 Task: Compute the Hankel transform of a function with associated Laguerre functions.
Action: Mouse moved to (147, 30)
Screenshot: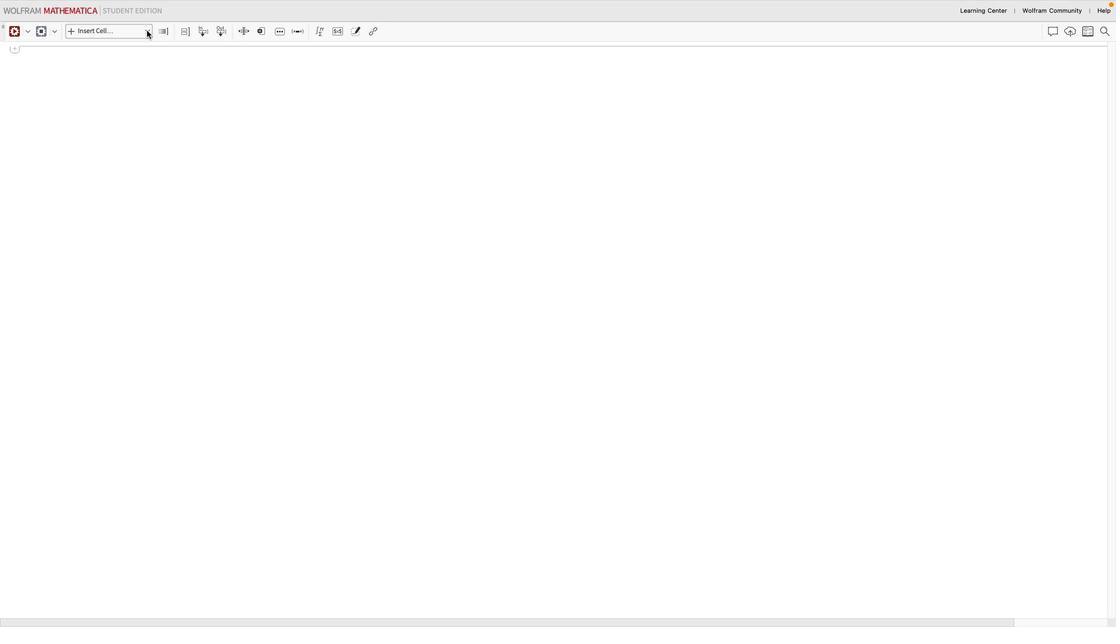 
Action: Mouse pressed left at (147, 30)
Screenshot: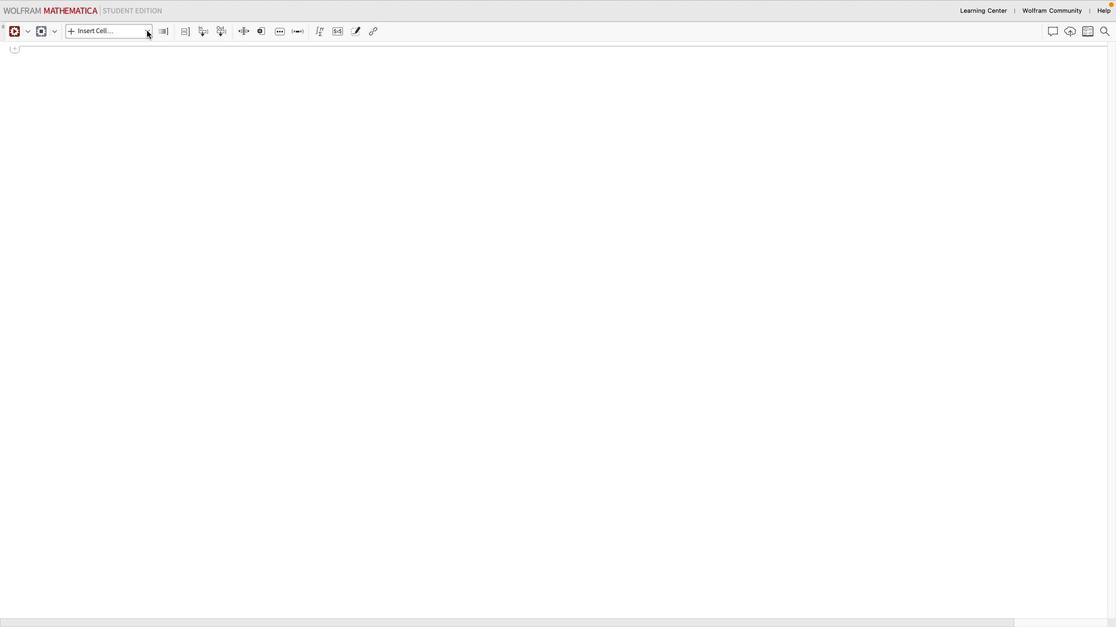 
Action: Mouse pressed left at (147, 30)
Screenshot: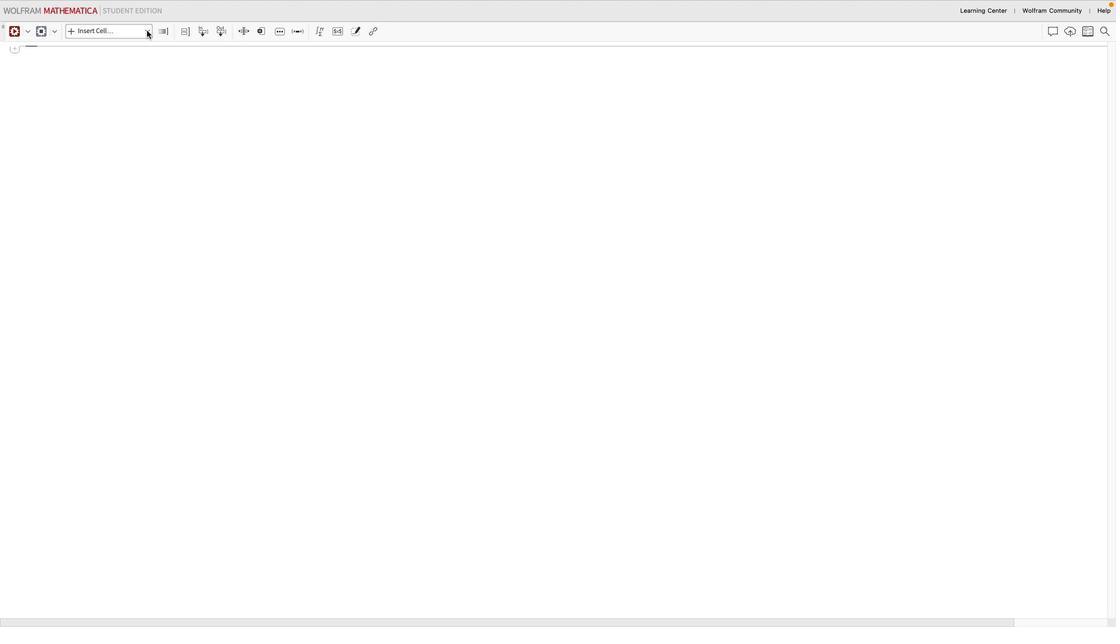 
Action: Mouse moved to (119, 176)
Screenshot: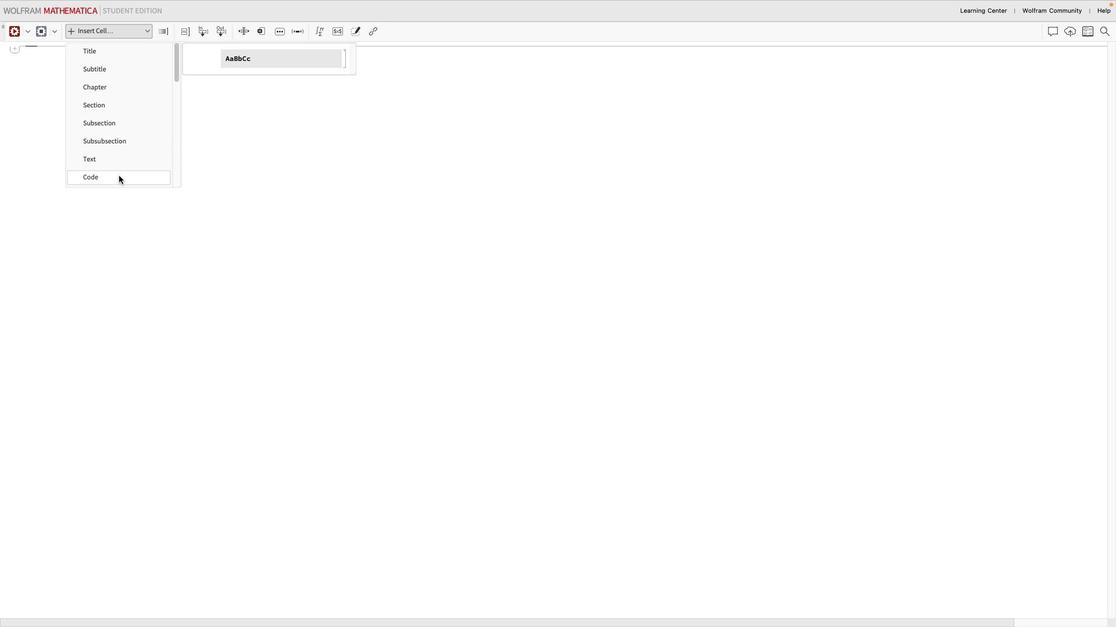 
Action: Mouse pressed left at (119, 176)
Screenshot: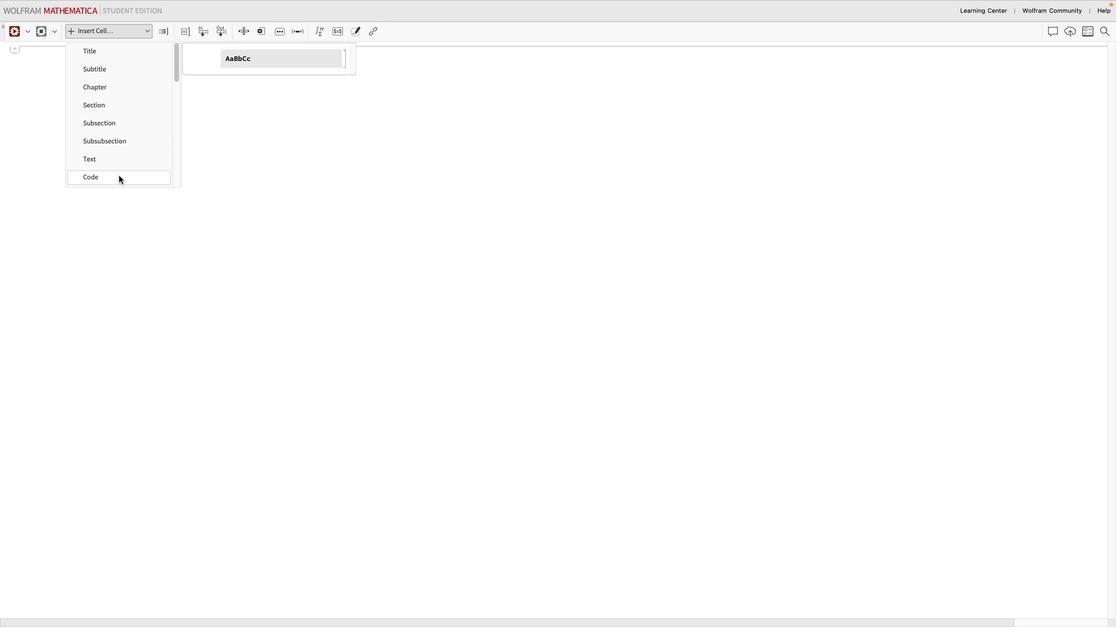 
Action: Mouse moved to (96, 59)
Screenshot: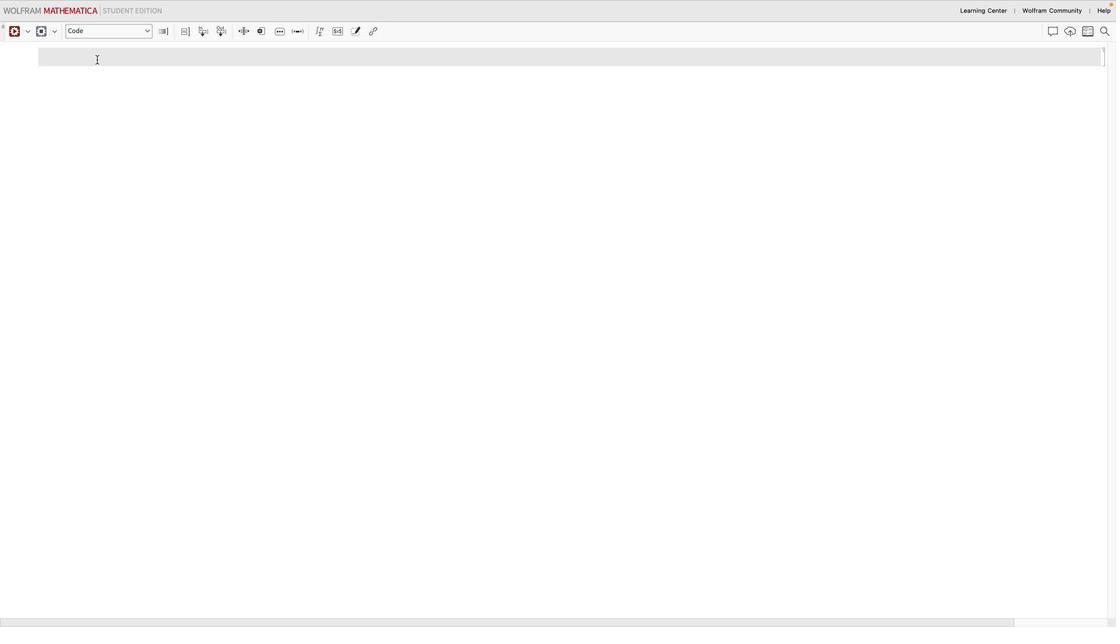 
Action: Mouse pressed left at (96, 59)
Screenshot: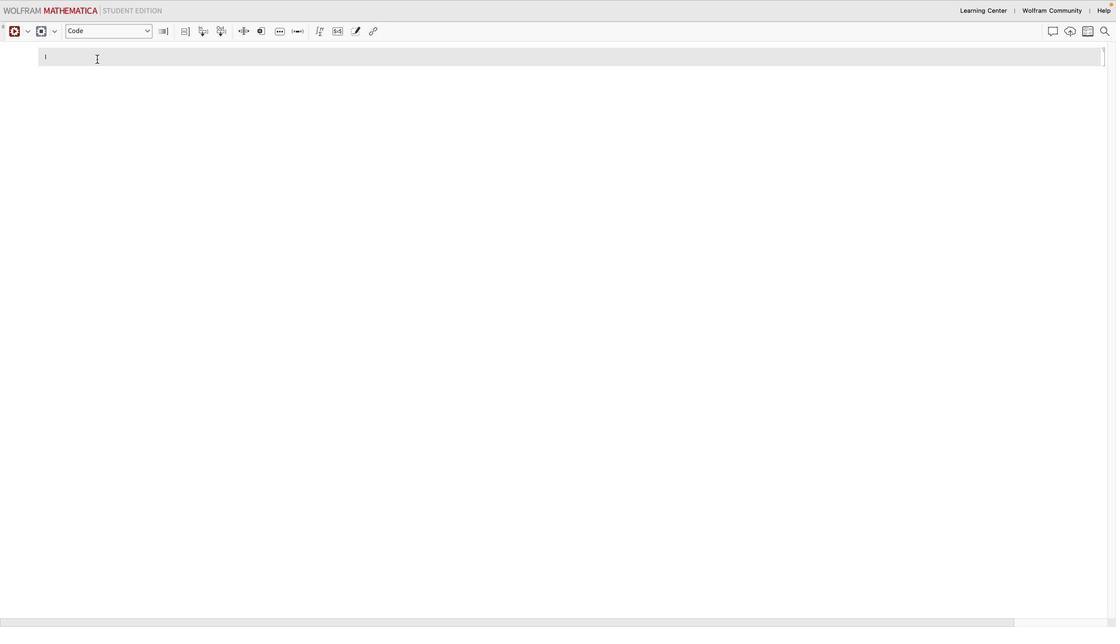 
Action: Mouse moved to (98, 58)
Screenshot: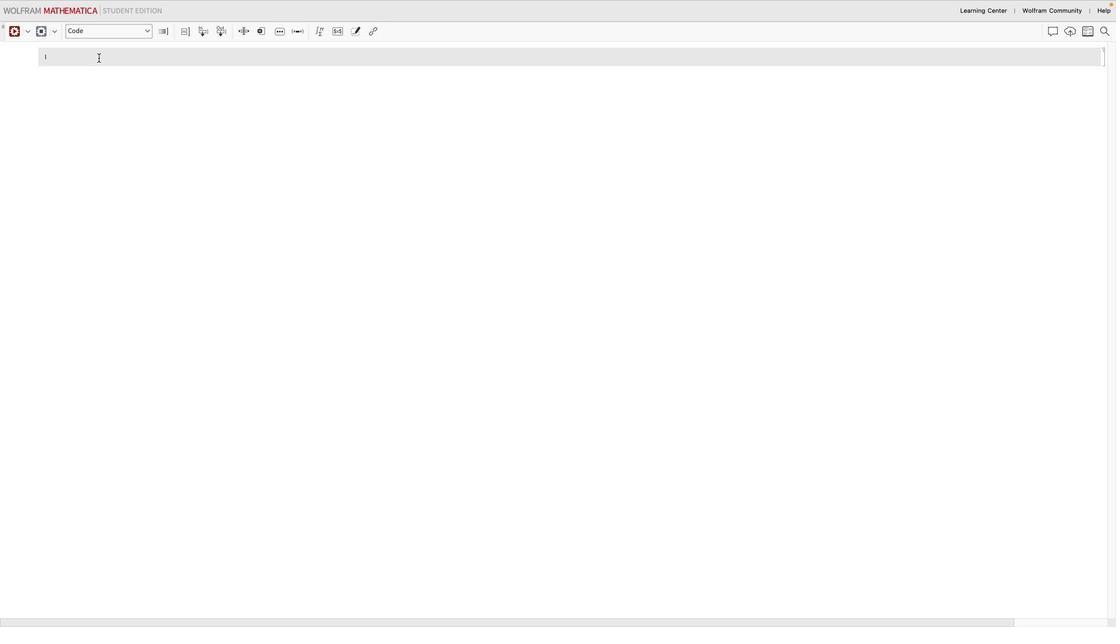 
Action: Key pressed Key.shift'C''l''e''a''r'Key.shift'A''l''l''[''f'',''p'Key.backspace
Screenshot: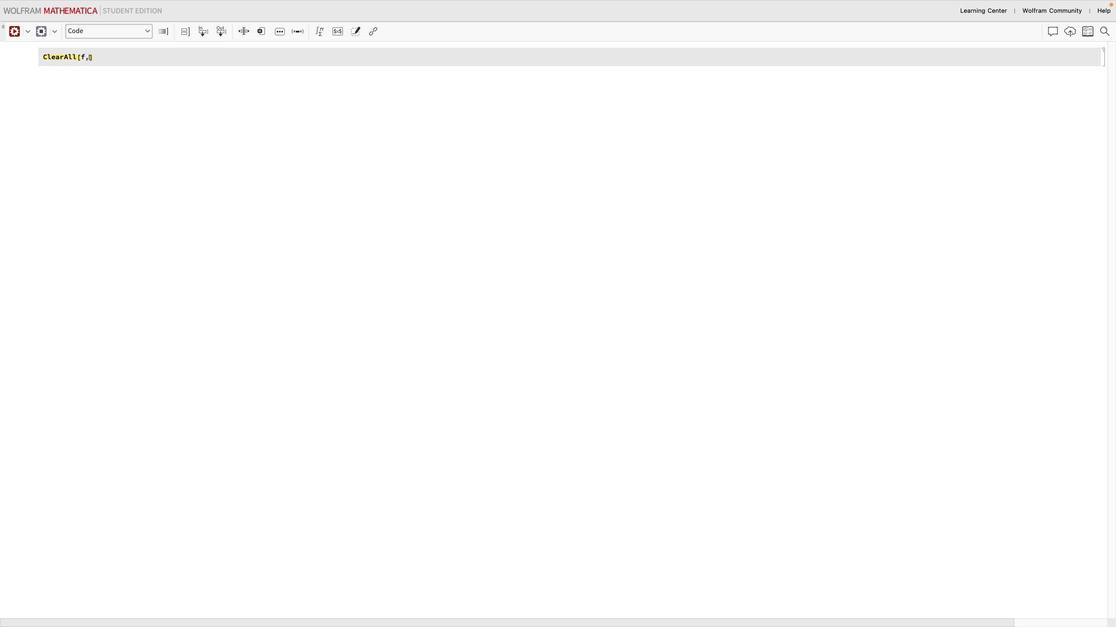 
Action: Mouse moved to (319, 30)
Screenshot: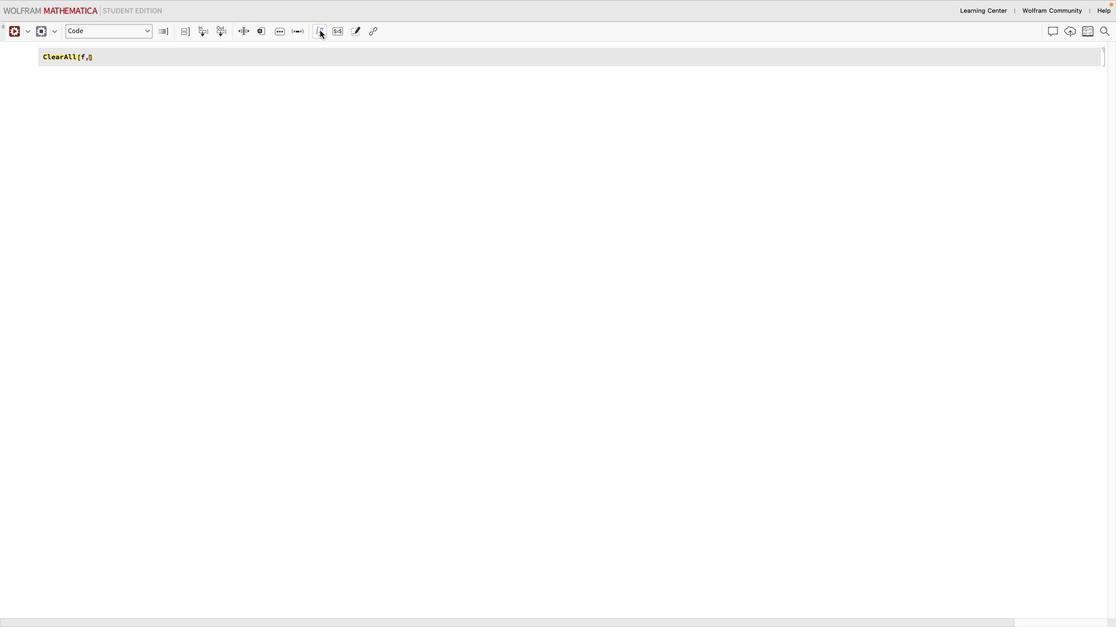 
Action: Mouse pressed left at (319, 30)
Screenshot: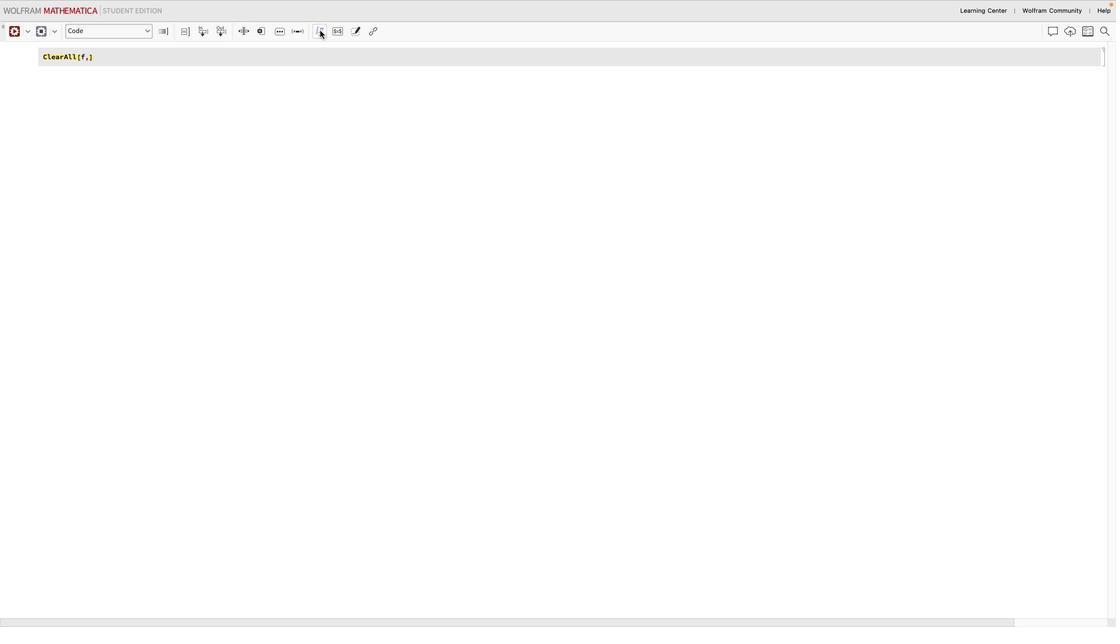 
Action: Mouse moved to (1104, 228)
Screenshot: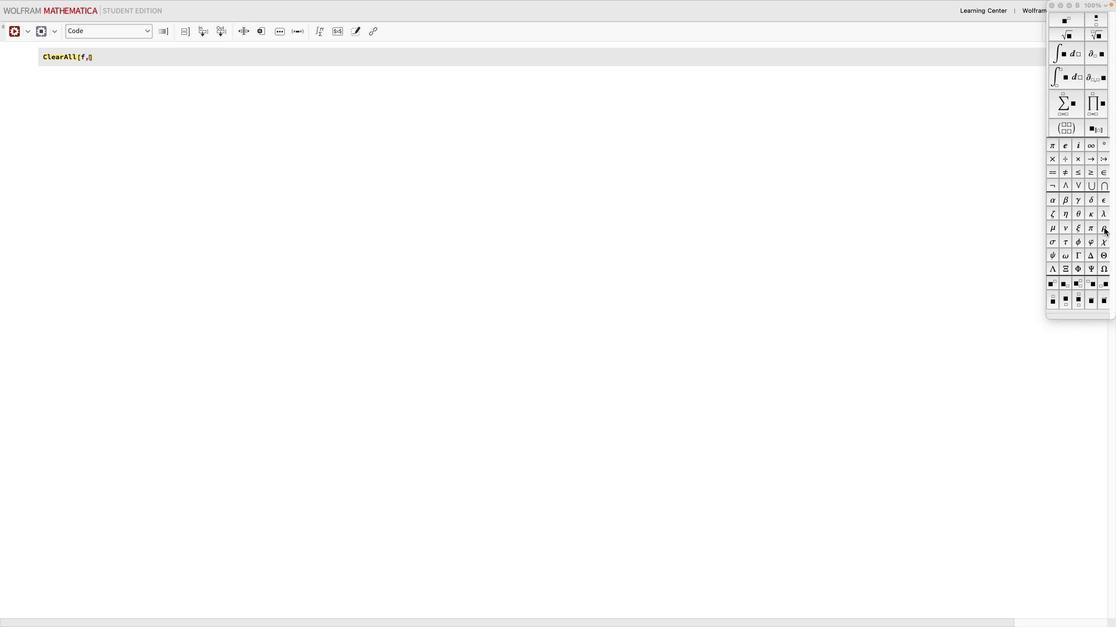 
Action: Mouse pressed left at (1104, 228)
Screenshot: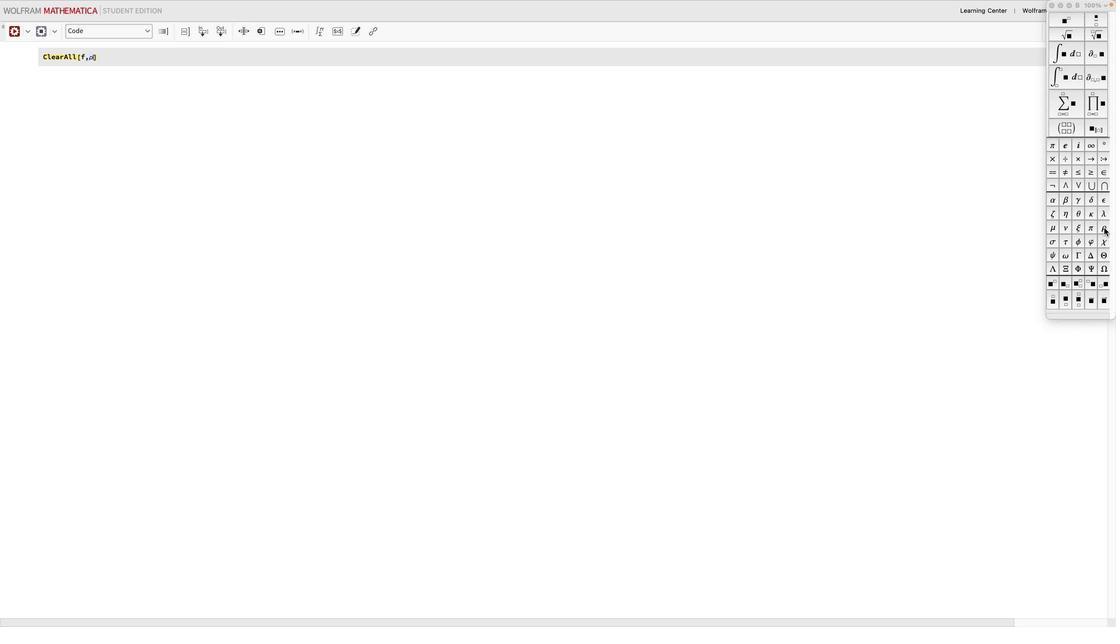 
Action: Mouse moved to (336, 96)
Screenshot: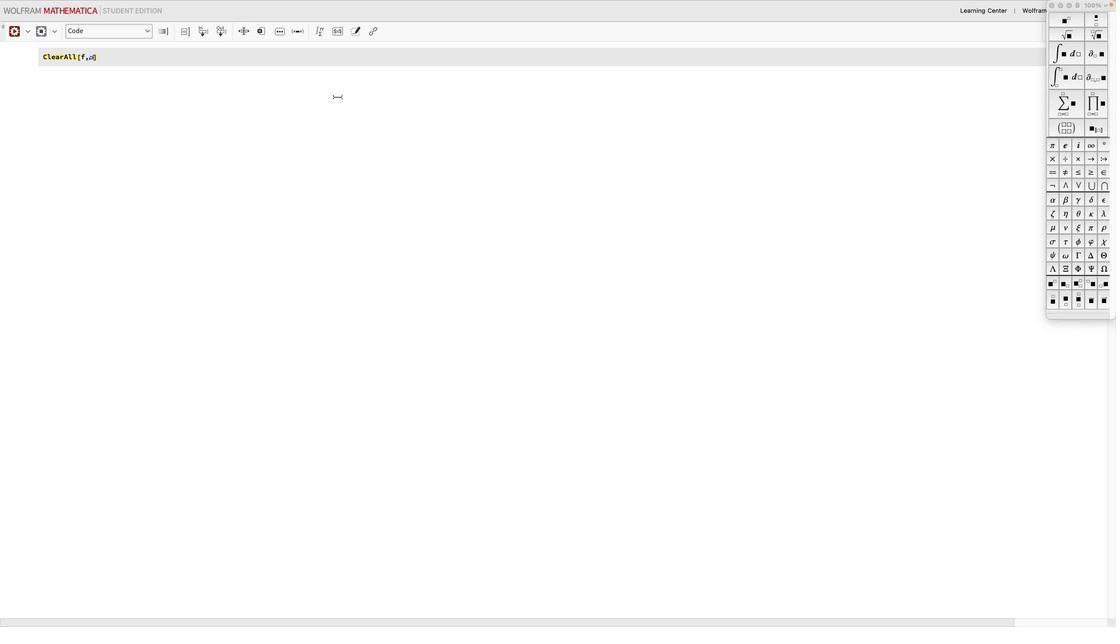 
Action: Key pressed ',''k'',''r'Key.rightKey.enter'f''[''r'Key.shift_r'_'Key.rightKey.shift_r':''r'Key.shift'E''x''p''[''-''r'Key.shift_r'^''2''/''2'Key.rightKey.shift'L''a''g''u''e''r''r''e'Key.shift'L''[''2'',''1'',''r'Key.shift_r'^''2'Key.rightKey.enter'h''a''n''k''e''l'Key.shift'T''r''a''n''s''f''o''r''m''='Key.shift'H''a''n''k''e''l'Key.shift'T''r''a''n''s''f''o''r''m''[''f''[''r'Key.right'r'',''r'','
Screenshot: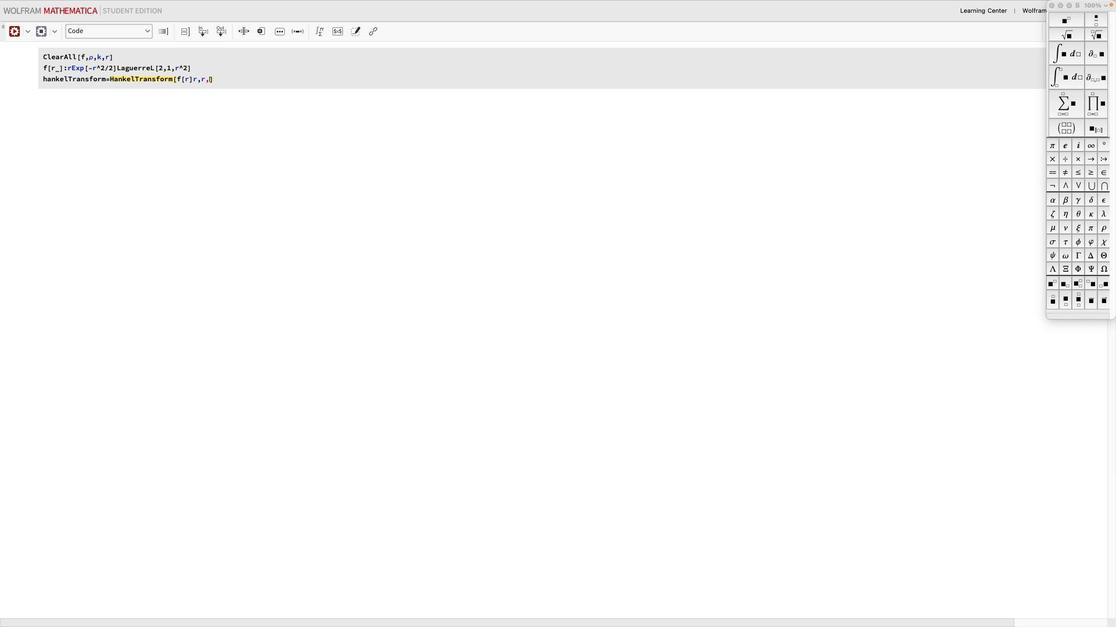 
Action: Mouse moved to (1106, 228)
Screenshot: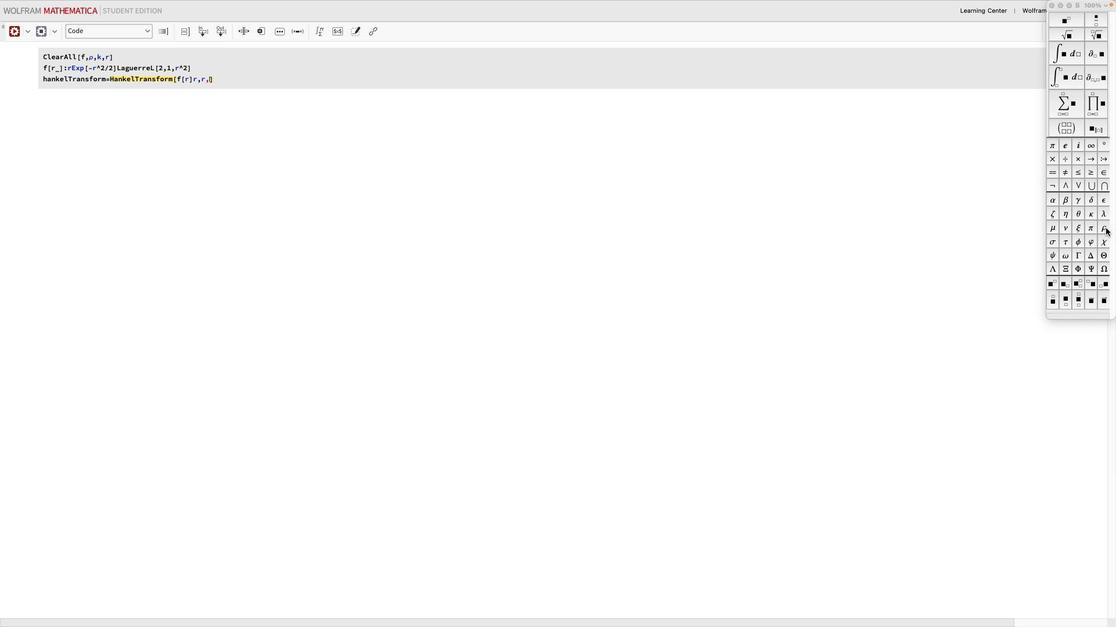 
Action: Mouse pressed left at (1106, 228)
Screenshot: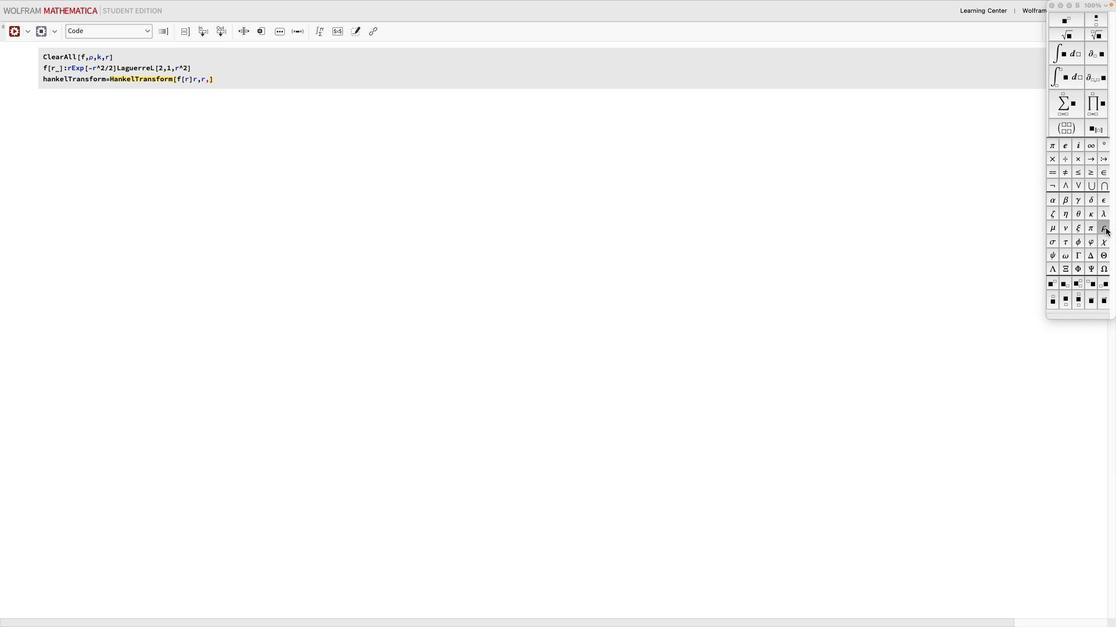 
Action: Mouse moved to (217, 79)
Screenshot: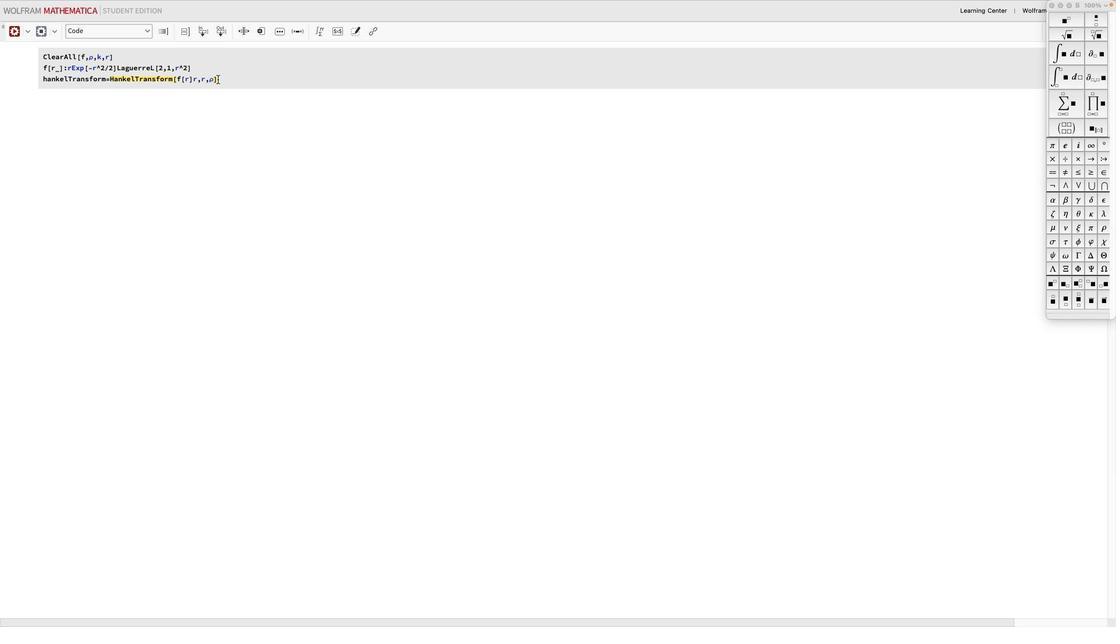 
Action: Key pressed ',''k'Key.right';'Key.enter'h''a''n''k''e''l'Key.shift'T''r''a''n''s''f''o''r''m''/''/'Key.backspaceKey.backspaceKey.space'/''/'Key.spaceKey.shift'F''u''n''c''t''i''o''n'Key.shift'E''x''p''a''n''d'
Screenshot: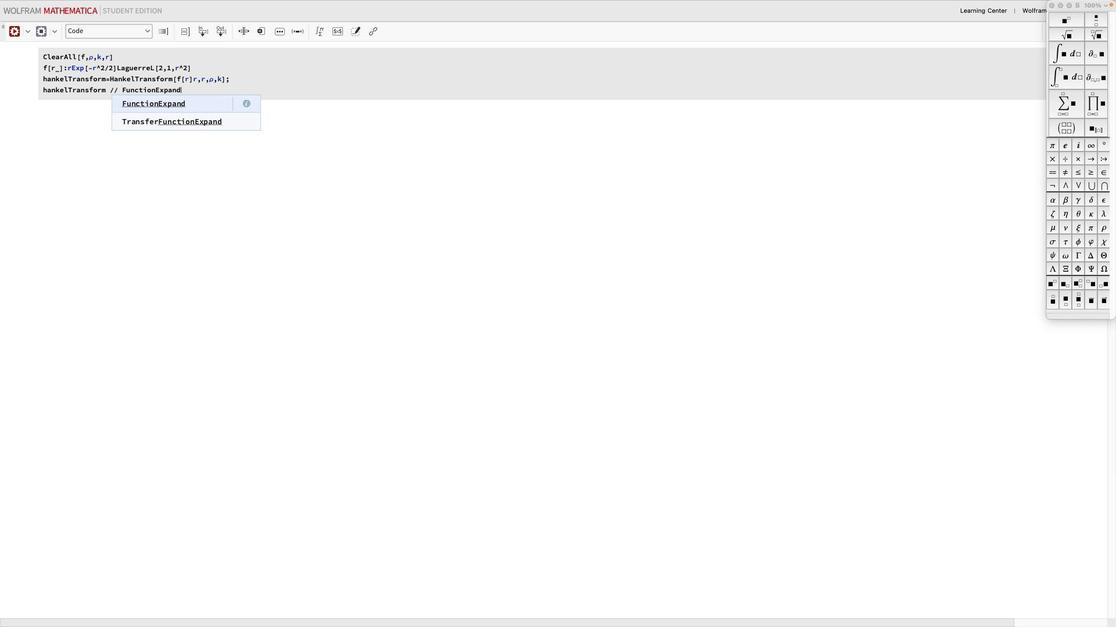 
Action: Mouse moved to (267, 68)
Screenshot: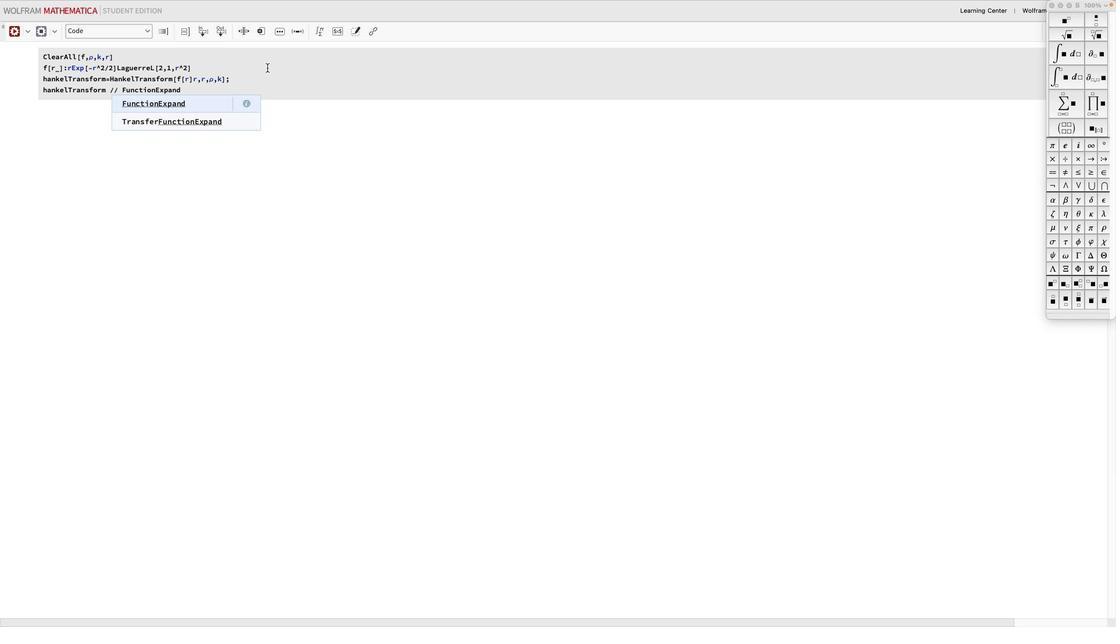 
Action: Mouse pressed left at (267, 68)
Screenshot: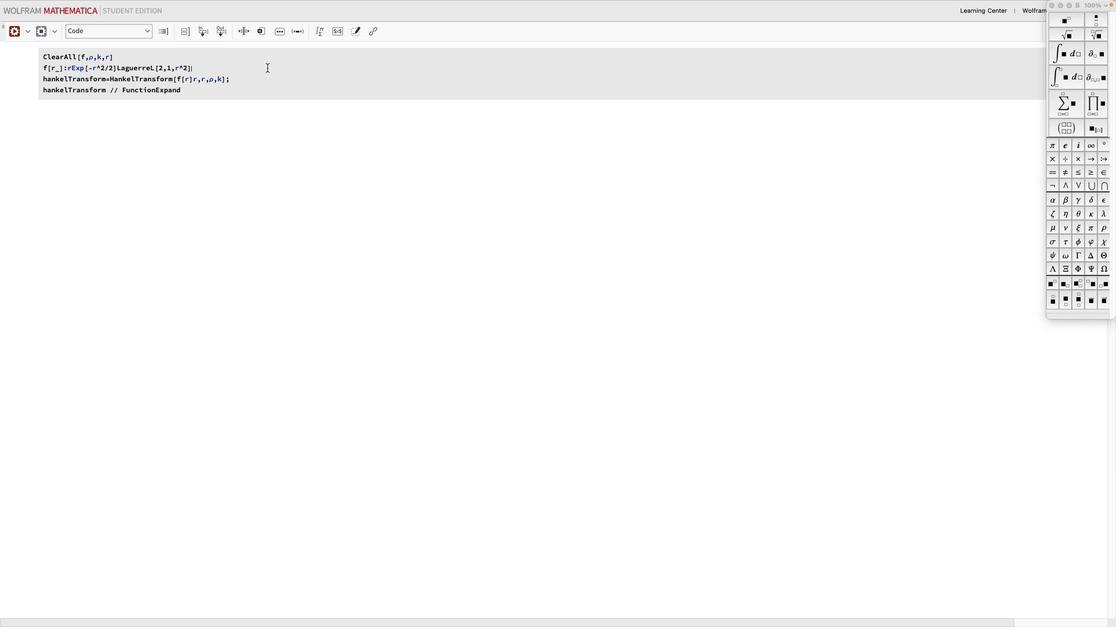 
Action: Mouse moved to (15, 33)
Screenshot: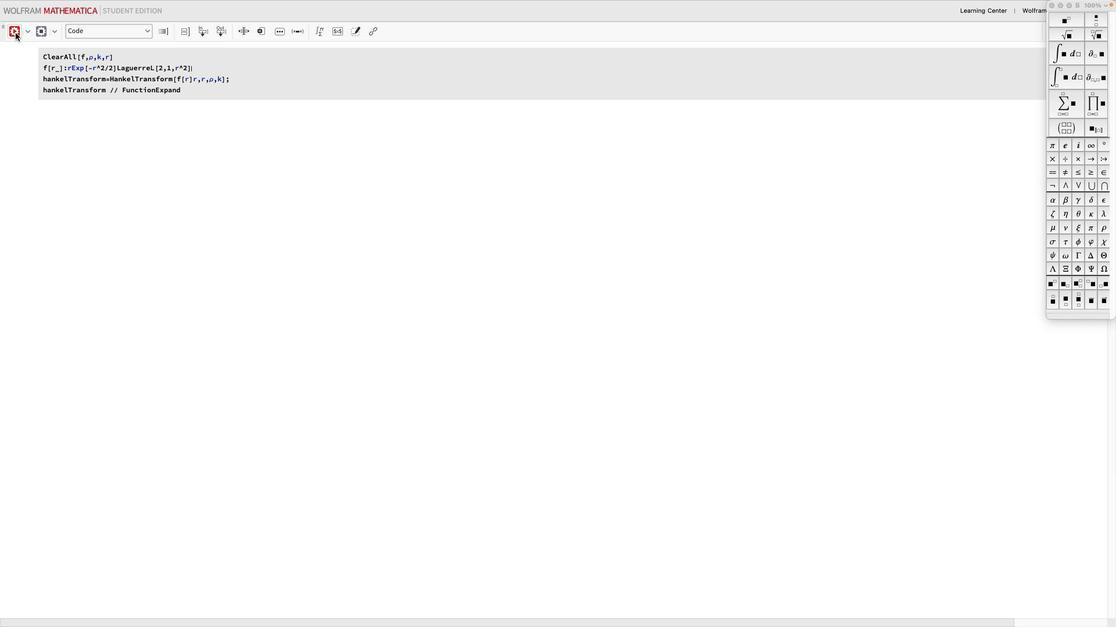 
Action: Mouse pressed left at (15, 33)
Screenshot: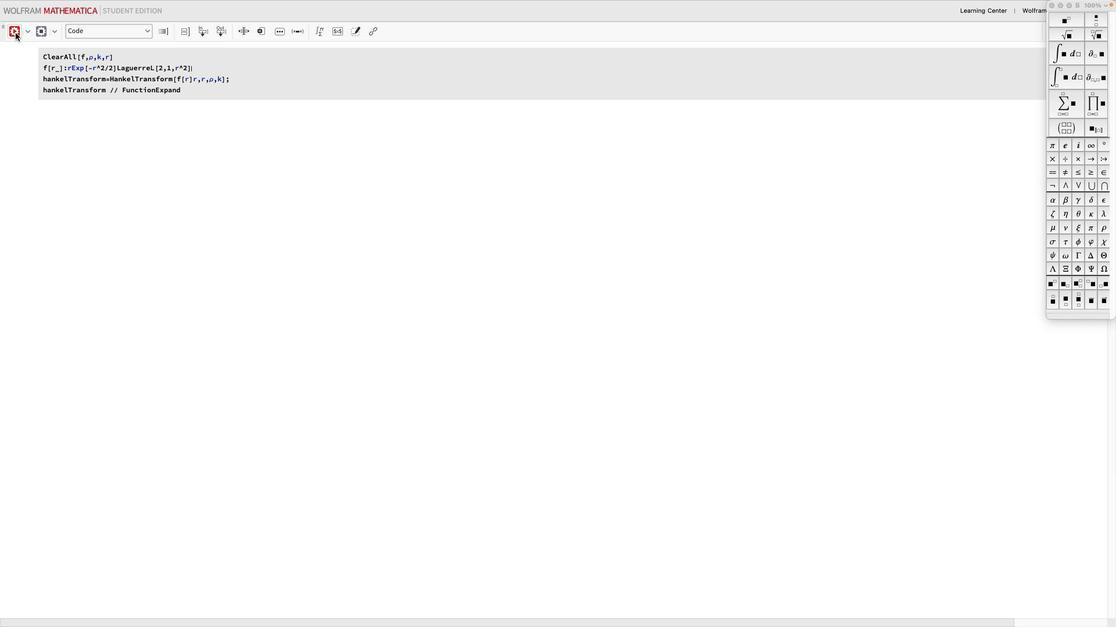 
Action: Mouse moved to (558, 336)
Screenshot: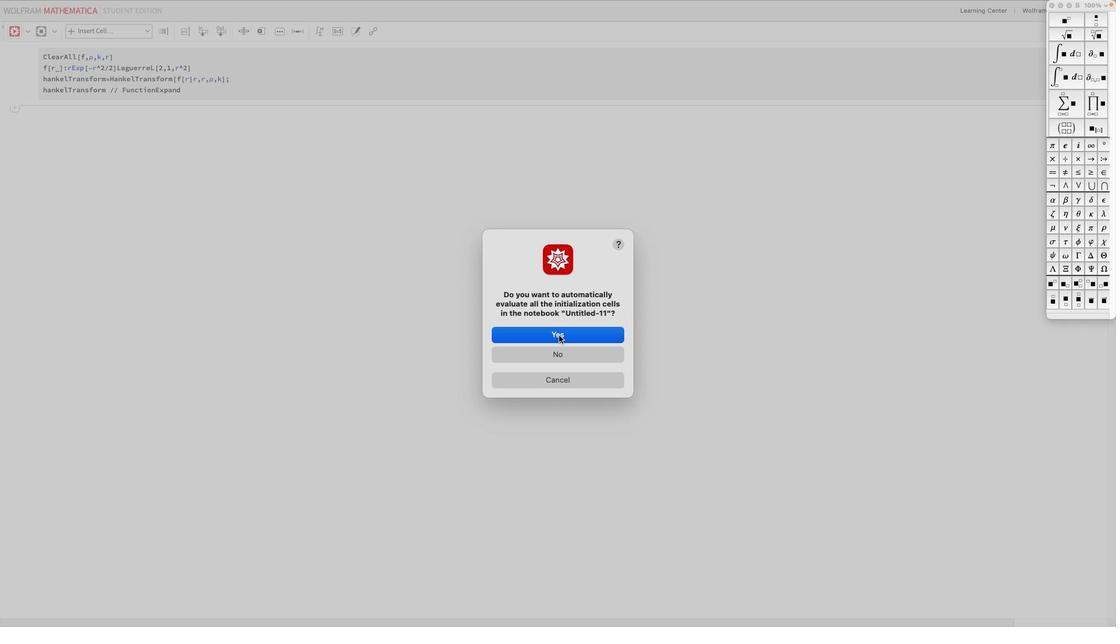 
Action: Mouse pressed left at (558, 336)
Screenshot: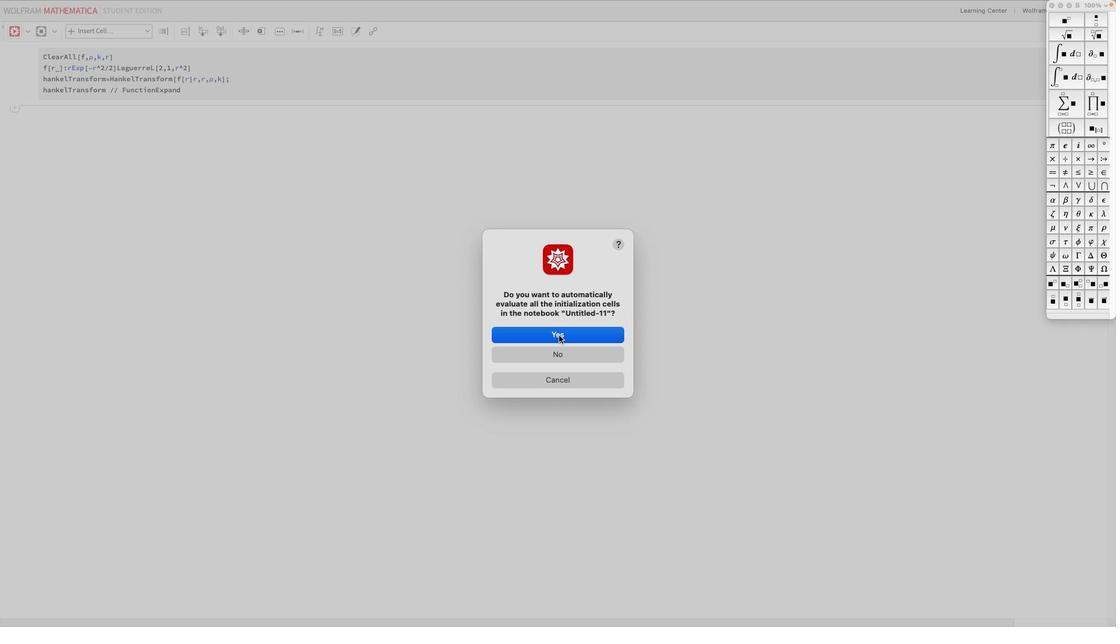 
Action: Mouse moved to (1052, 5)
Screenshot: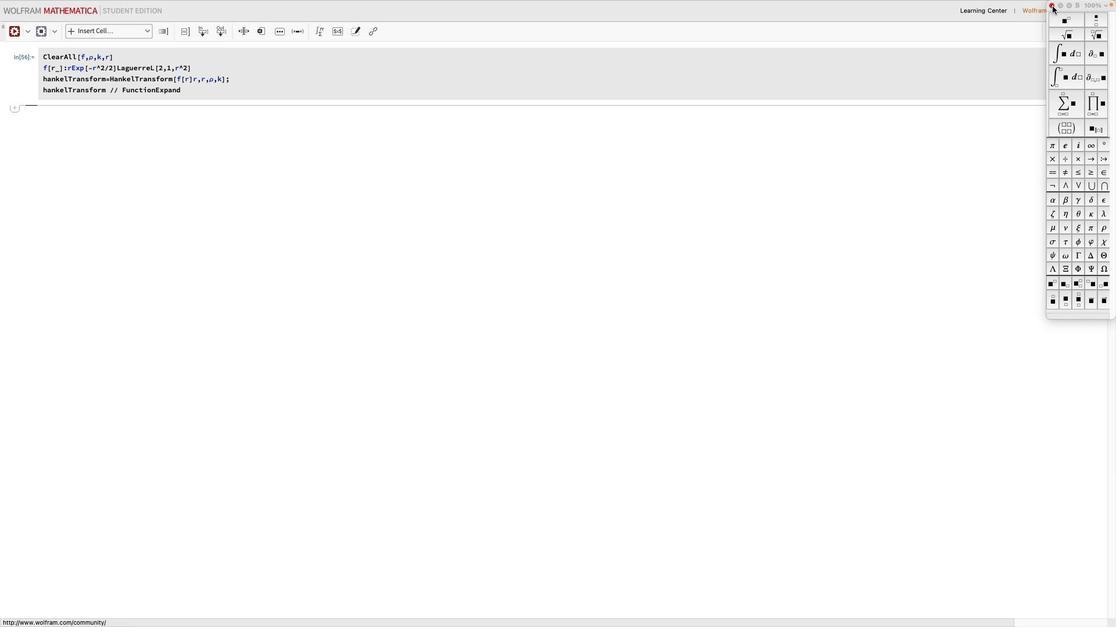 
Action: Mouse pressed left at (1052, 5)
Screenshot: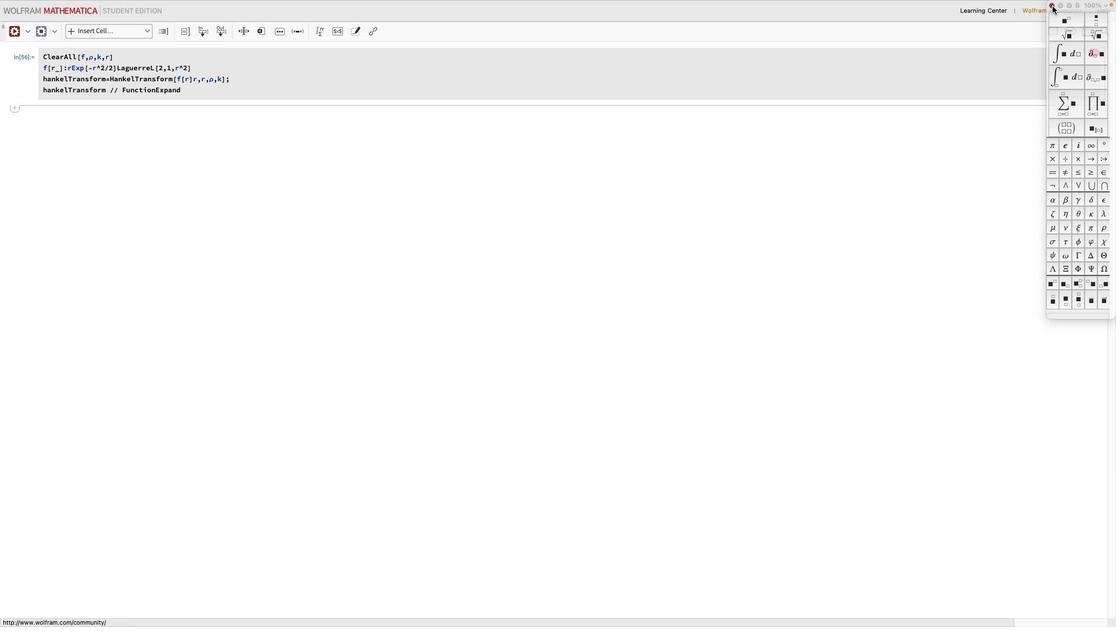 
Action: Mouse moved to (1095, 51)
Screenshot: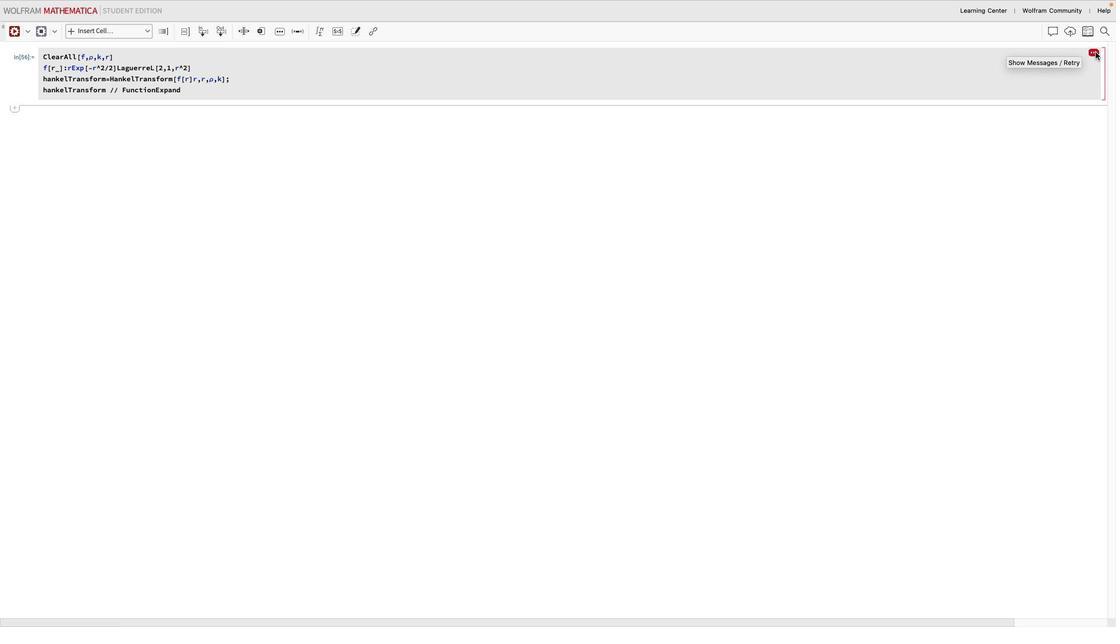 
Action: Mouse pressed left at (1095, 51)
Screenshot: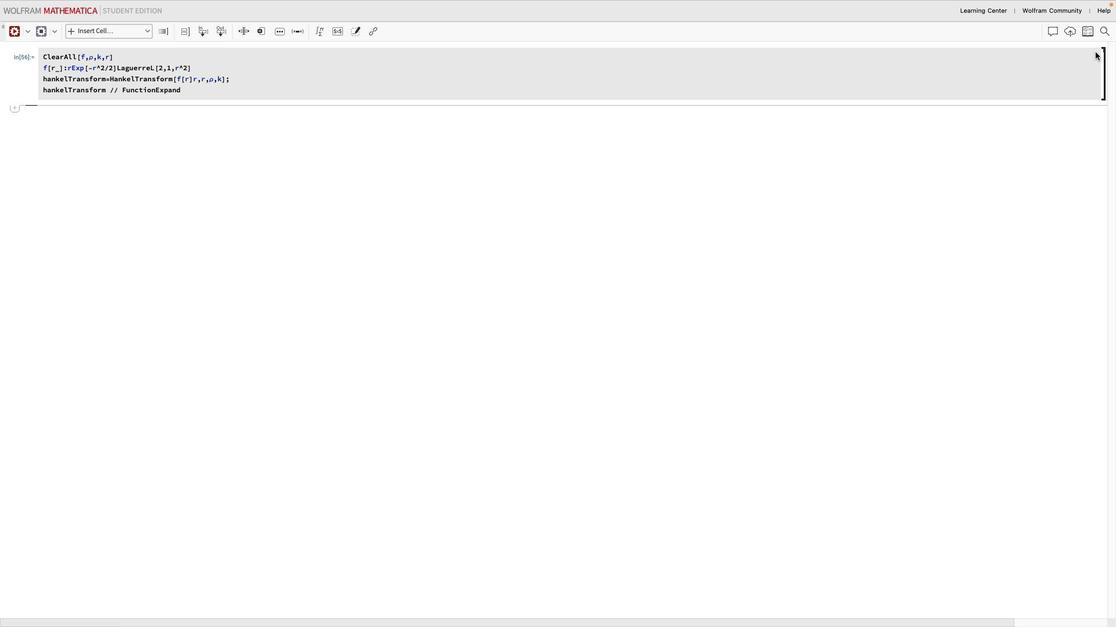 
Action: Mouse moved to (72, 69)
Screenshot: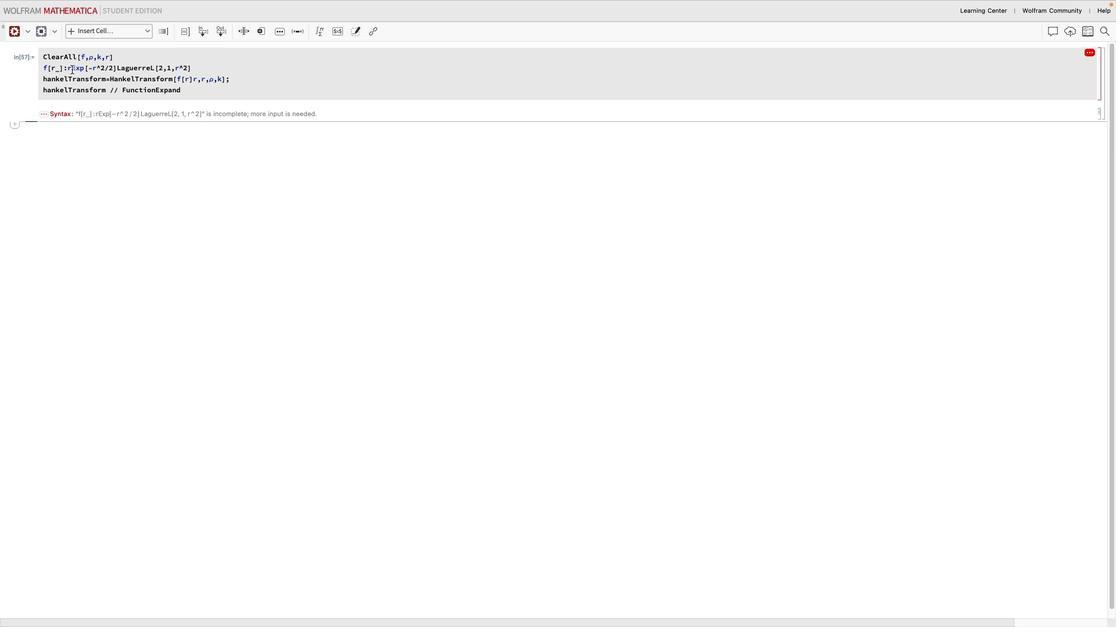 
Action: Mouse pressed left at (72, 69)
Screenshot: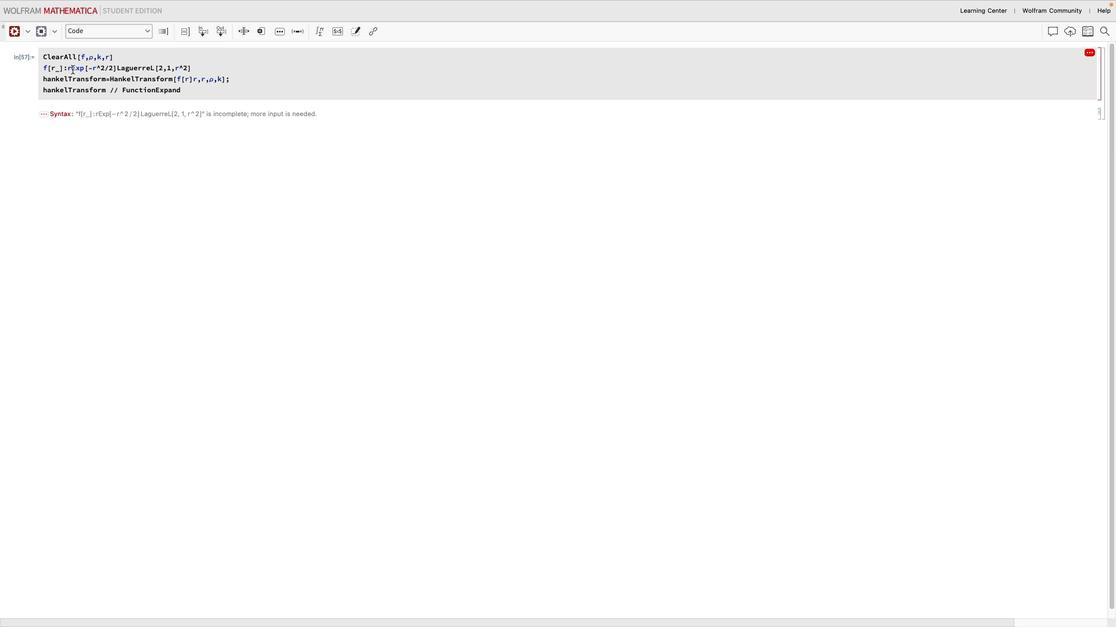 
Action: Mouse moved to (94, 69)
Screenshot: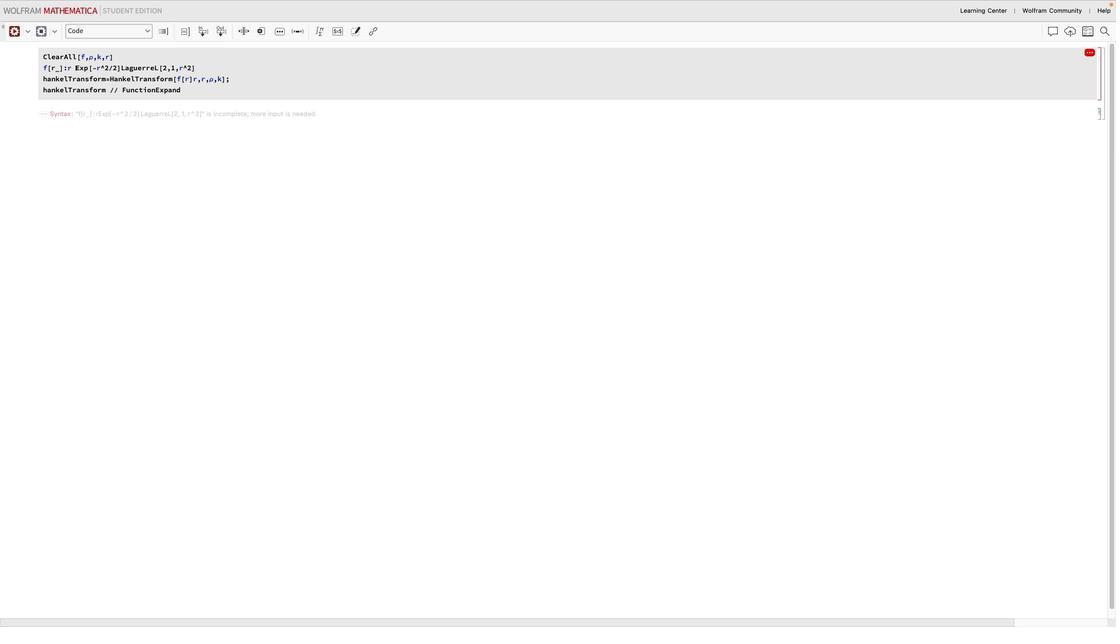 
Action: Key pressed Key.space
Screenshot: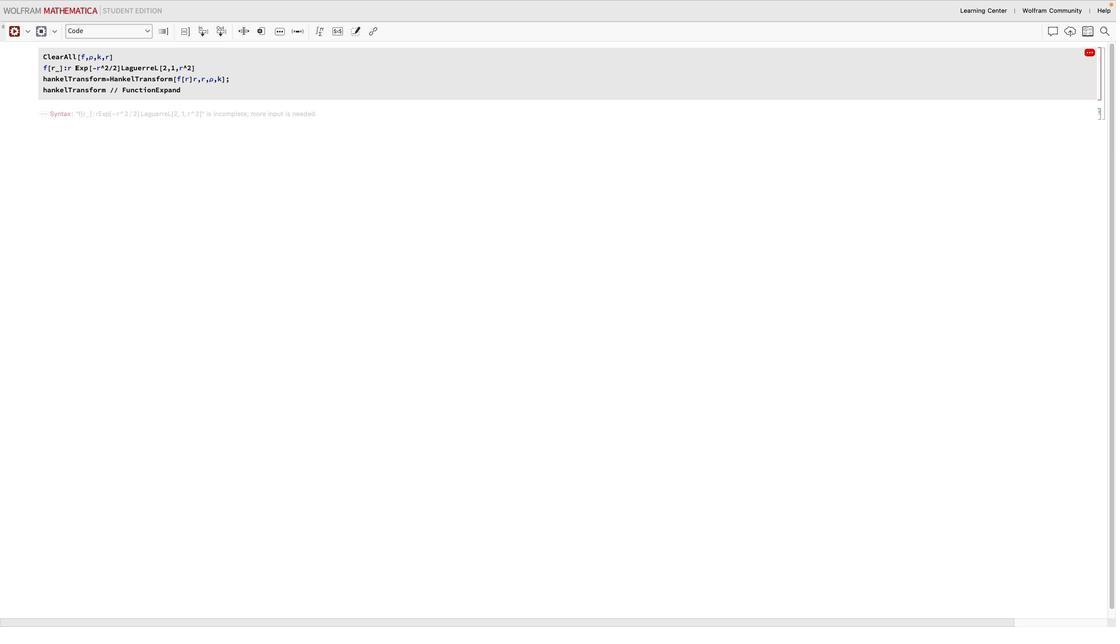 
Action: Mouse moved to (19, 33)
Screenshot: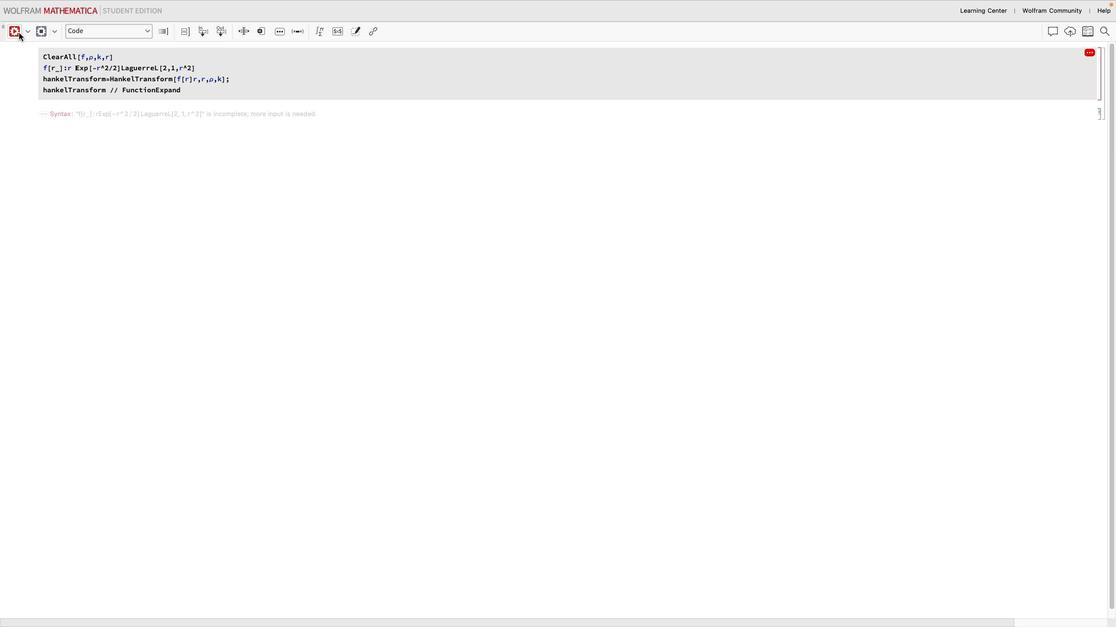 
Action: Mouse pressed left at (19, 33)
Screenshot: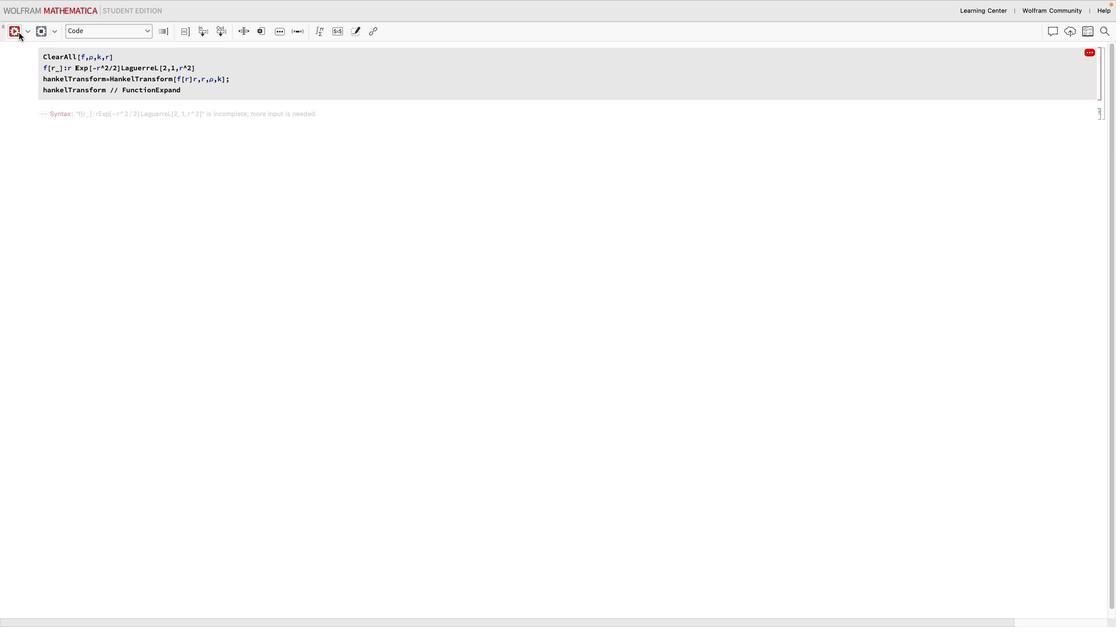 
Action: Mouse moved to (304, 6)
Screenshot: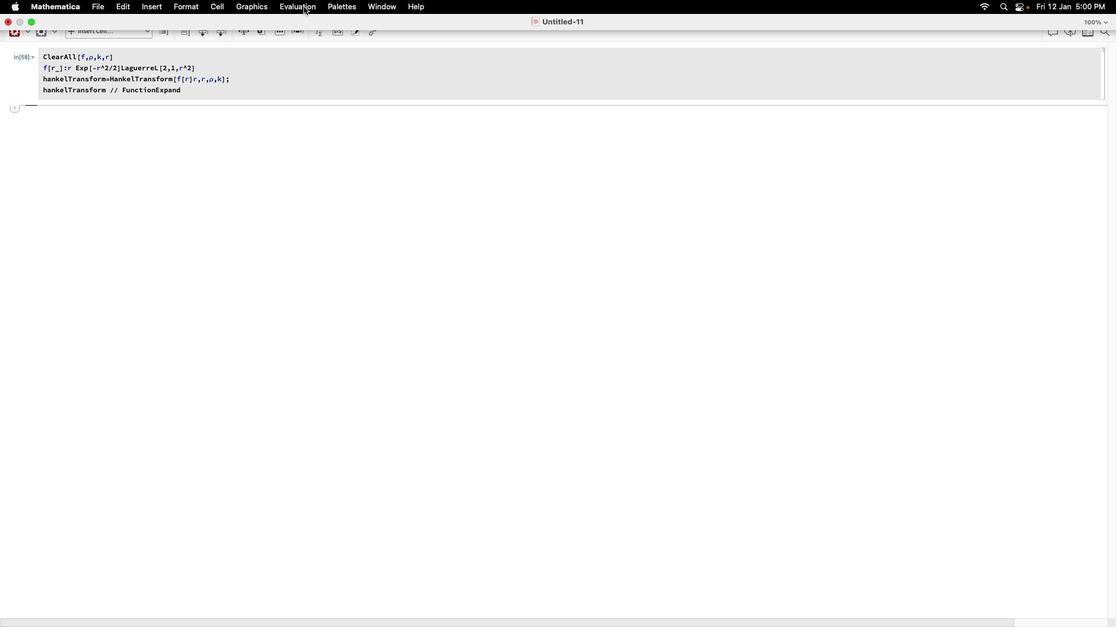 
Action: Mouse pressed left at (304, 6)
Screenshot: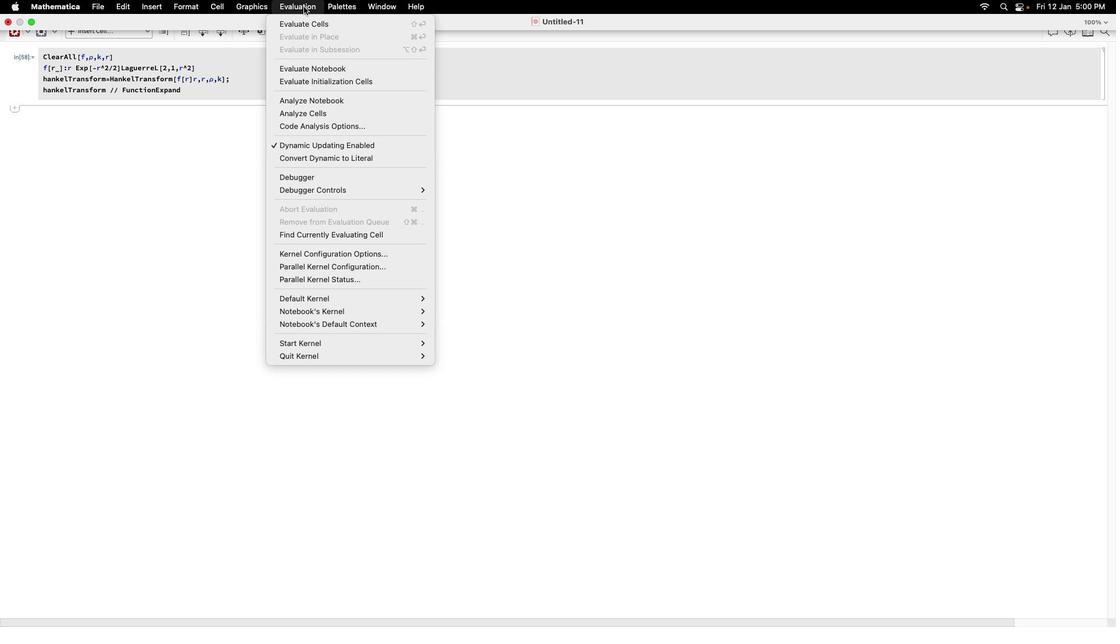 
Action: Mouse moved to (442, 358)
Screenshot: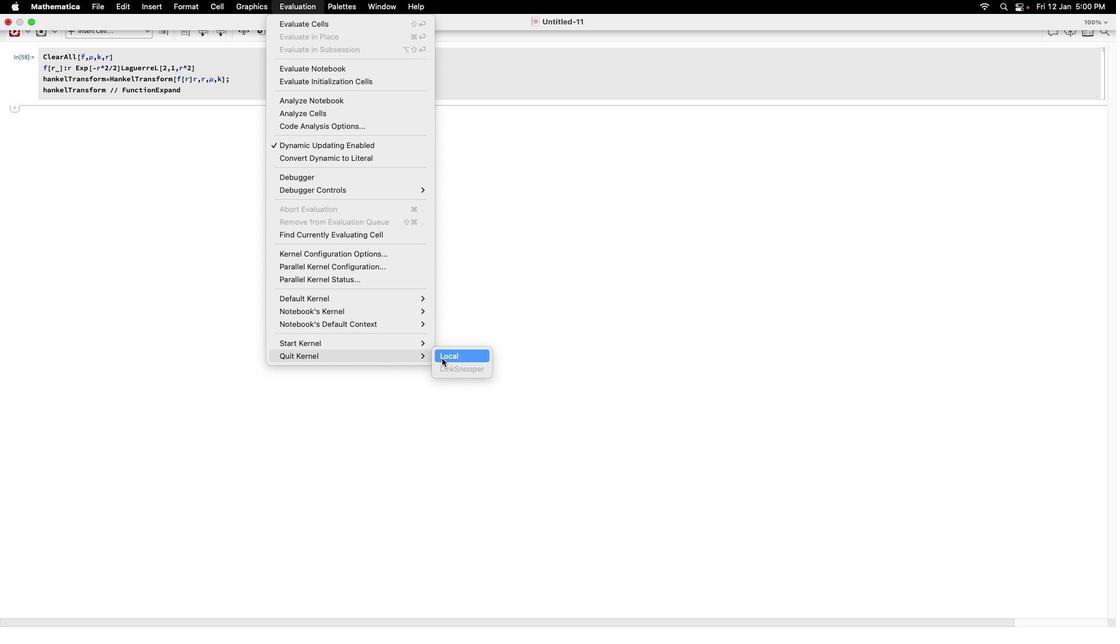 
Action: Mouse pressed left at (442, 358)
Screenshot: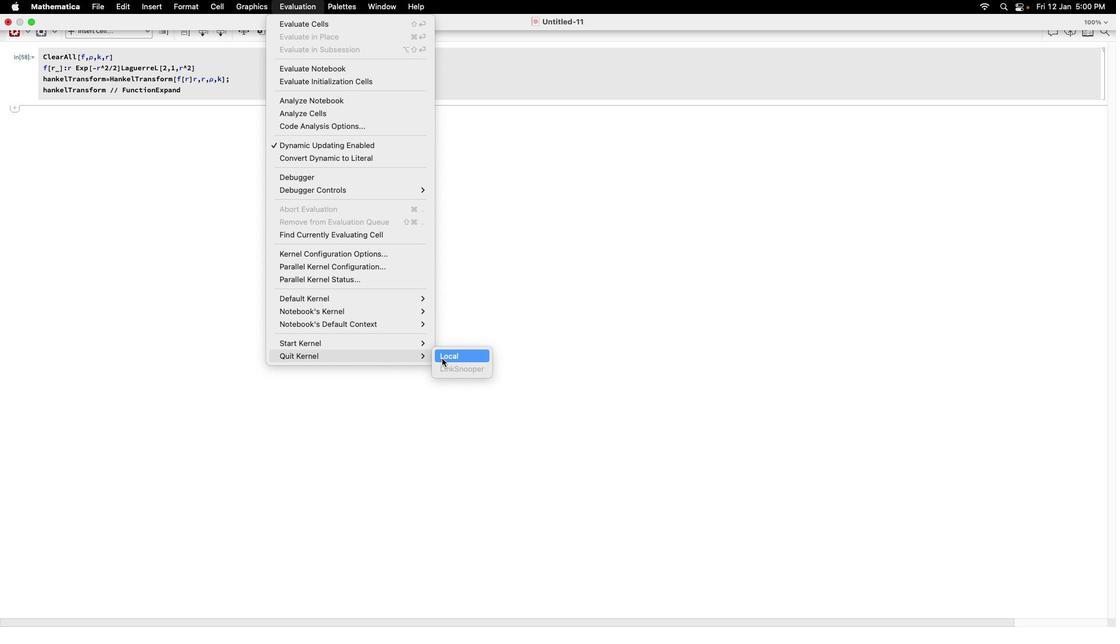 
Action: Mouse moved to (593, 222)
Screenshot: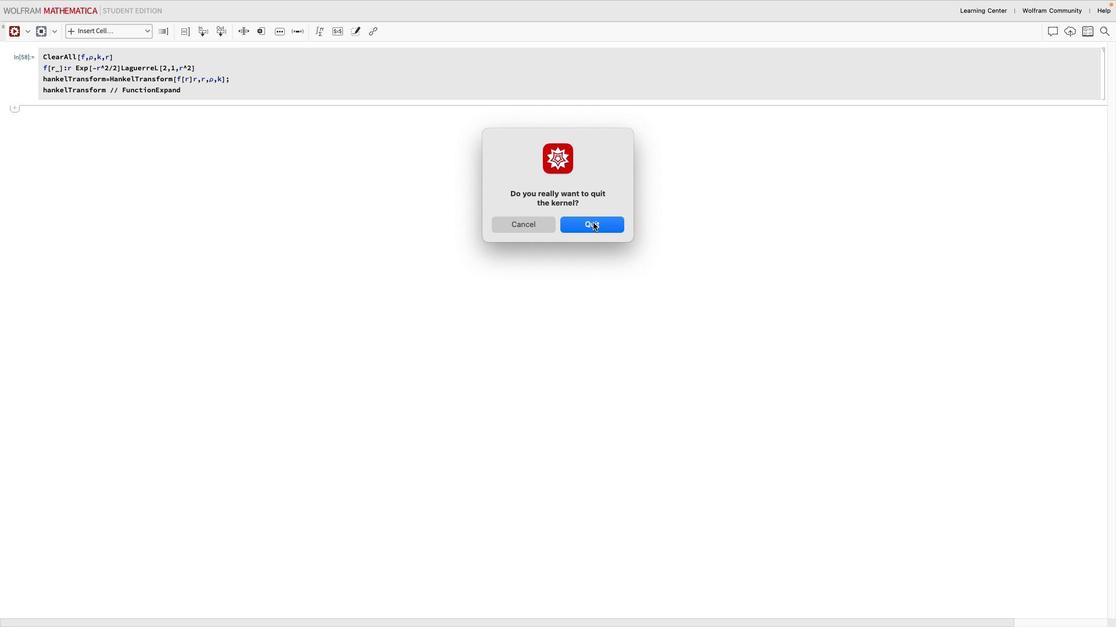 
Action: Mouse pressed left at (593, 222)
Screenshot: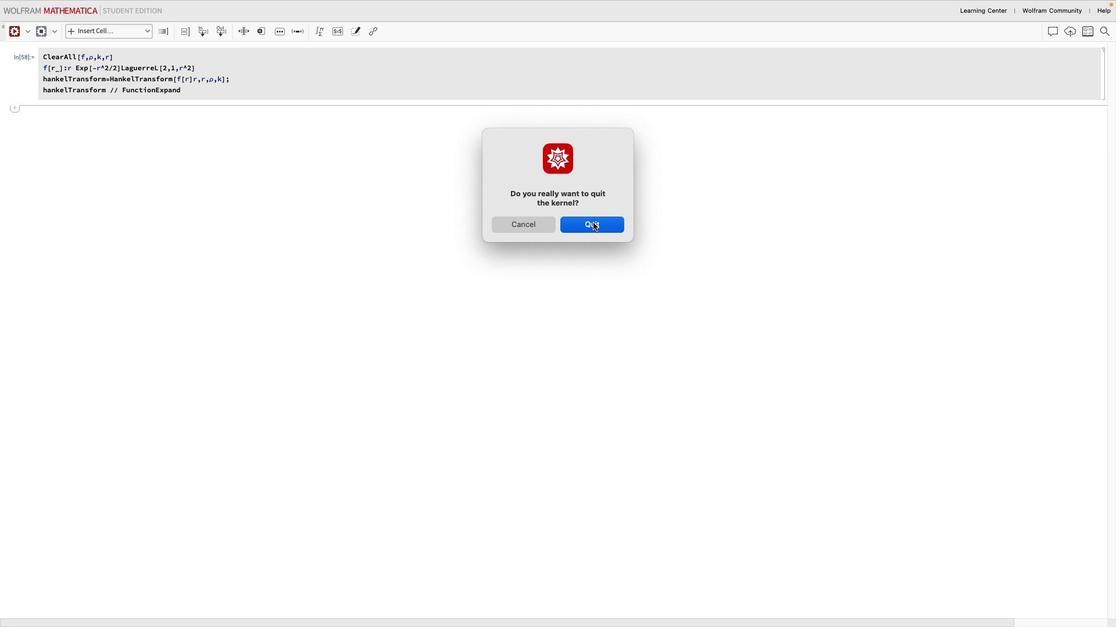 
Action: Mouse moved to (17, 35)
Screenshot: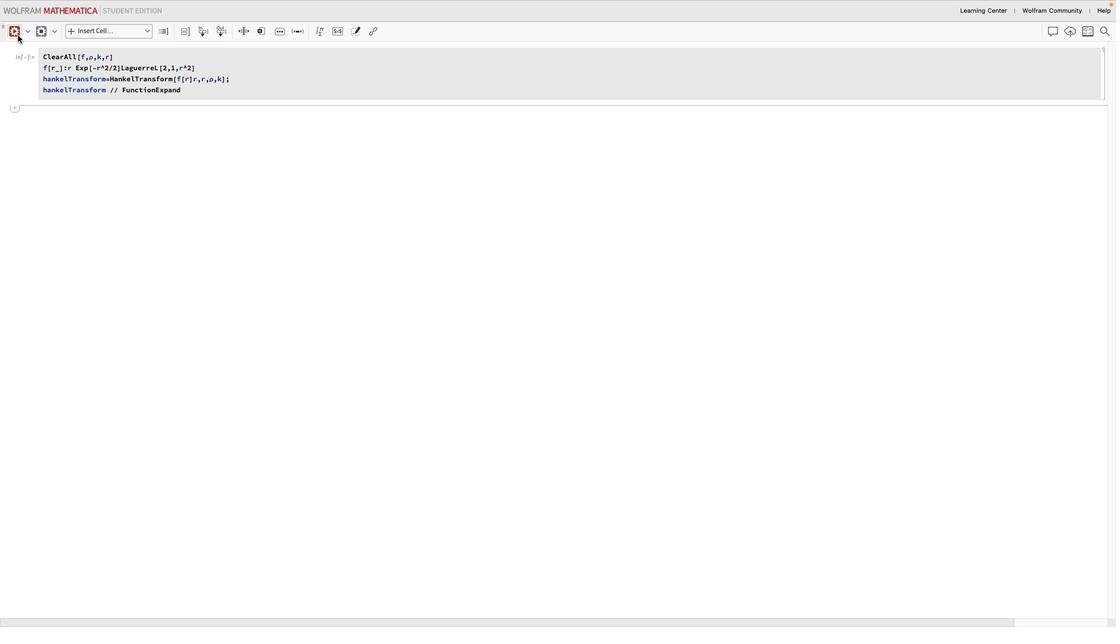 
Action: Mouse pressed left at (17, 35)
Screenshot: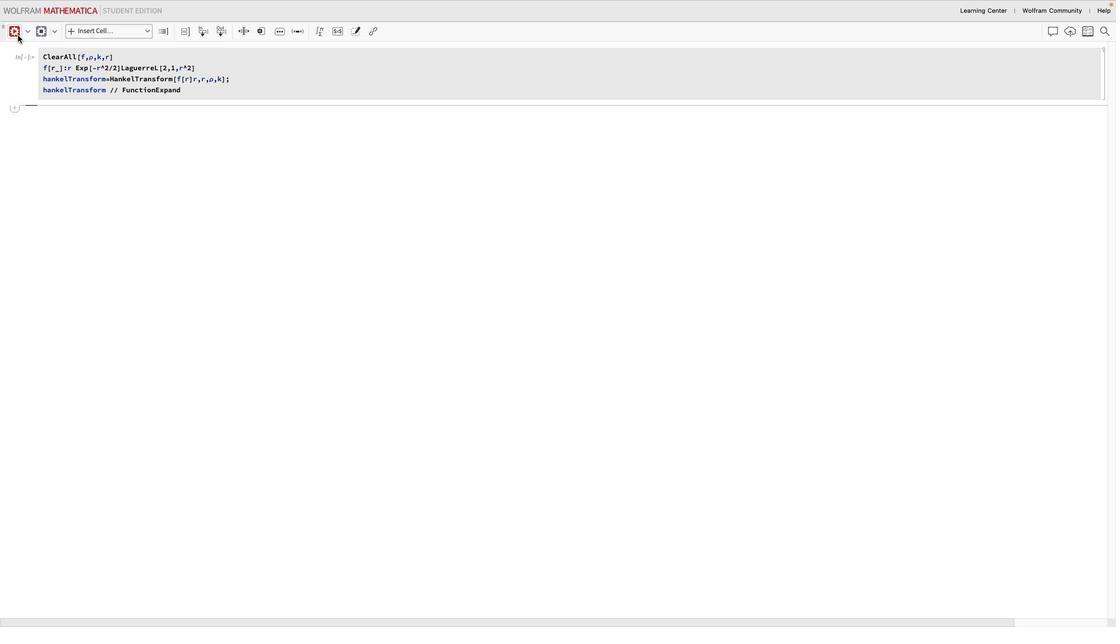 
Action: Mouse moved to (13, 31)
Screenshot: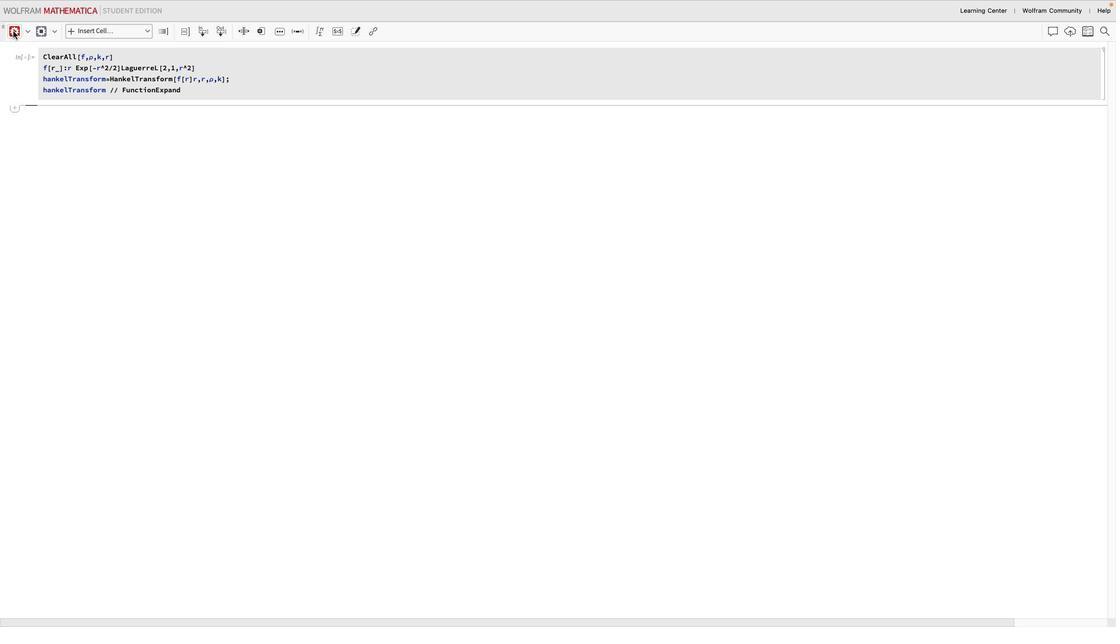 
Action: Mouse pressed left at (13, 31)
Screenshot: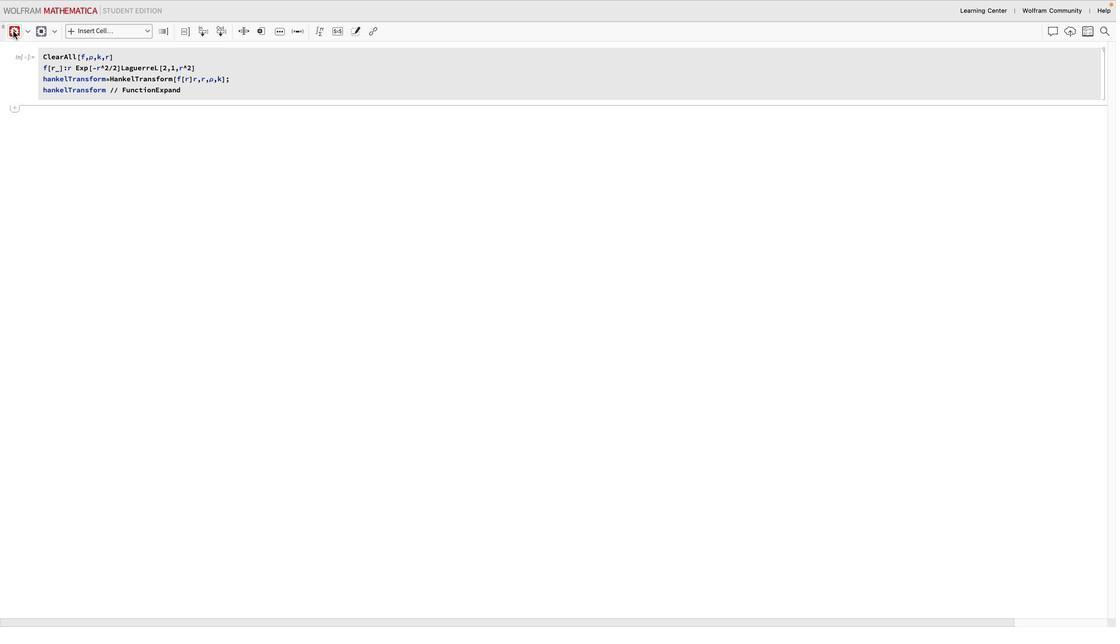 
Action: Mouse moved to (306, 5)
Screenshot: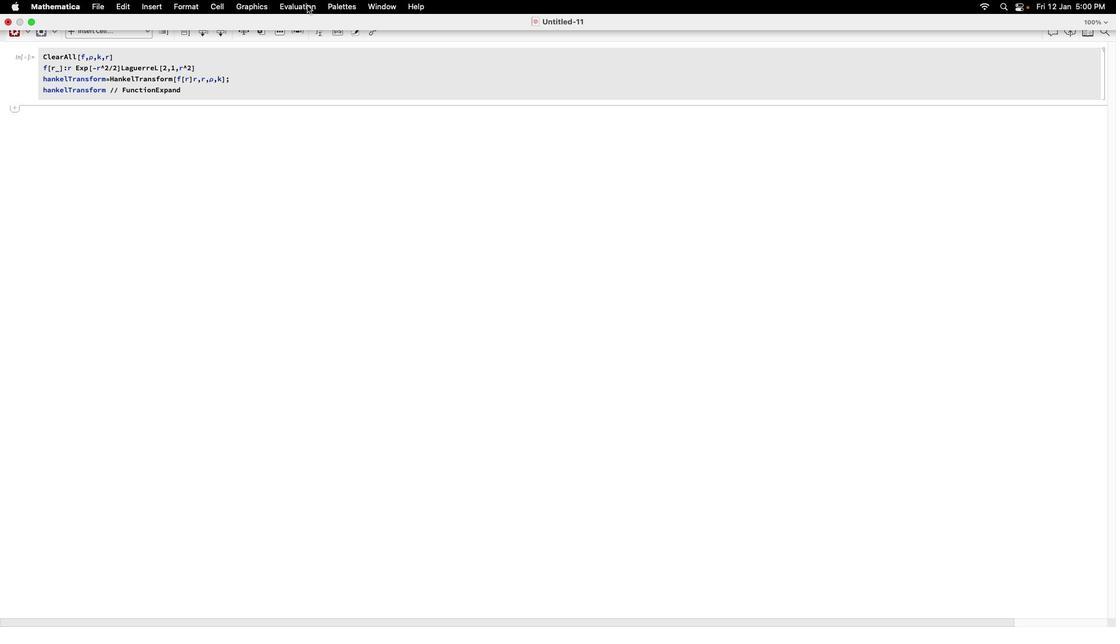 
Action: Mouse pressed left at (306, 5)
Screenshot: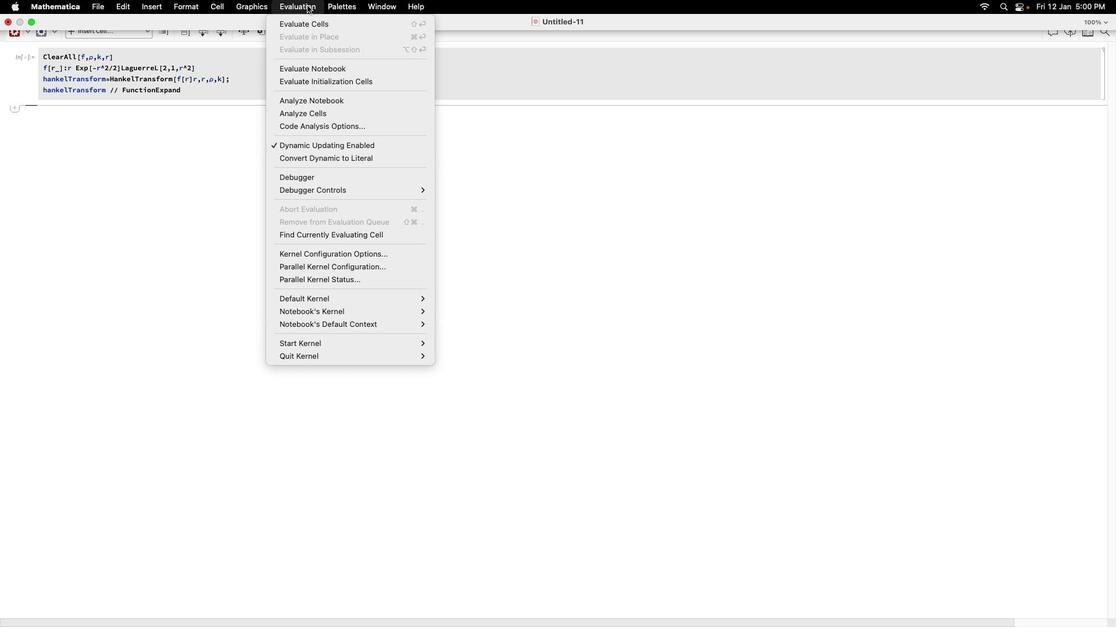 
Action: Mouse moved to (454, 353)
Screenshot: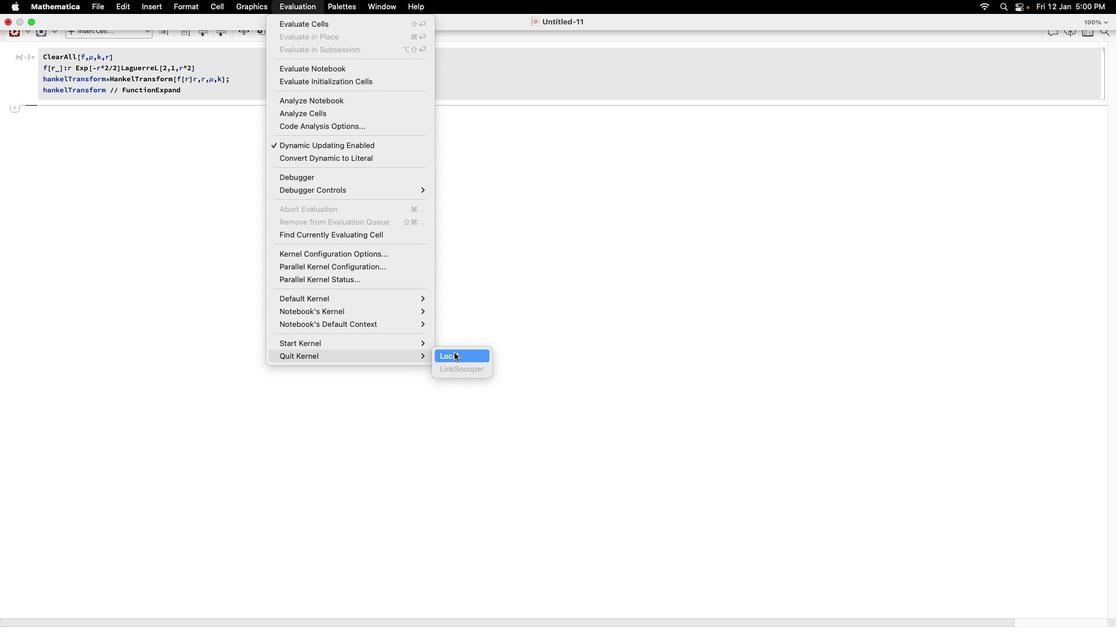 
Action: Mouse pressed left at (454, 353)
Screenshot: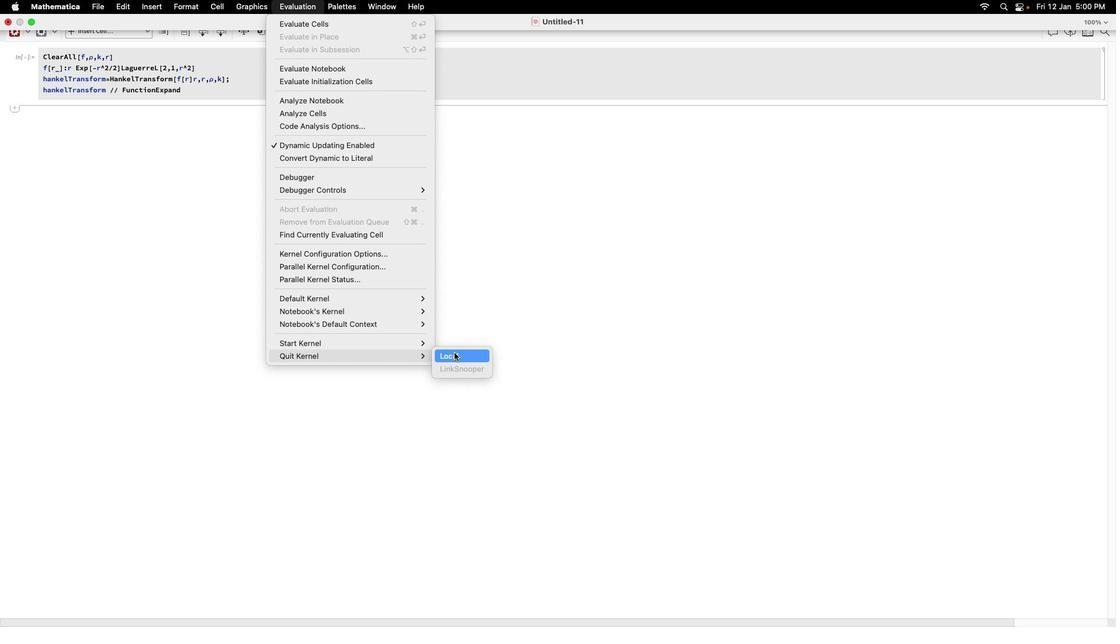 
Action: Mouse moved to (593, 227)
Screenshot: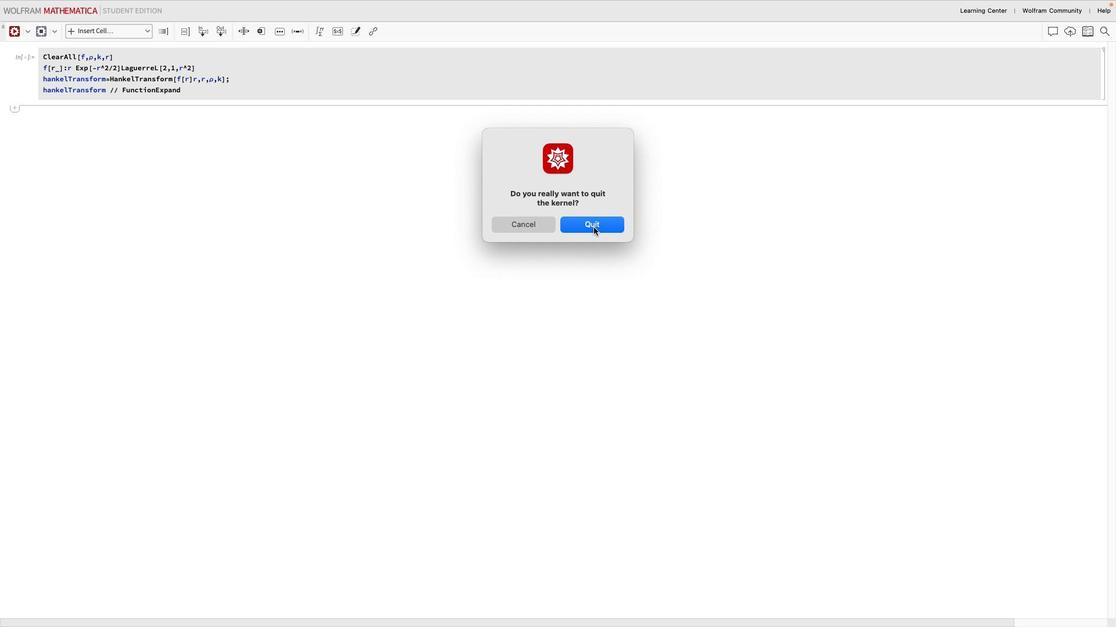 
Action: Mouse pressed left at (593, 227)
Screenshot: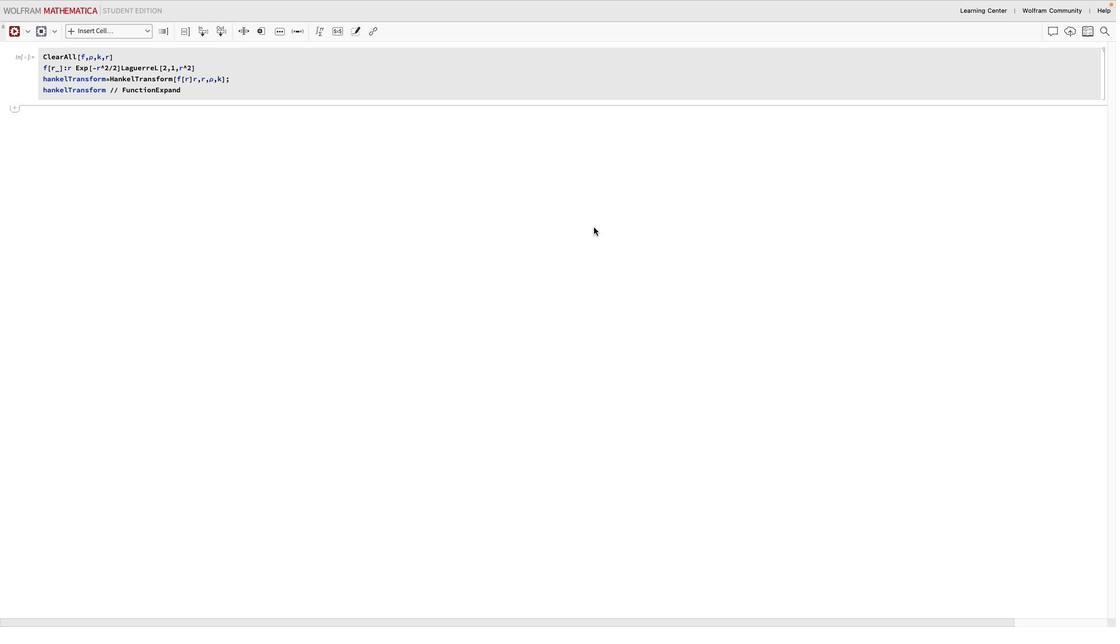 
Action: Mouse moved to (15, 31)
Screenshot: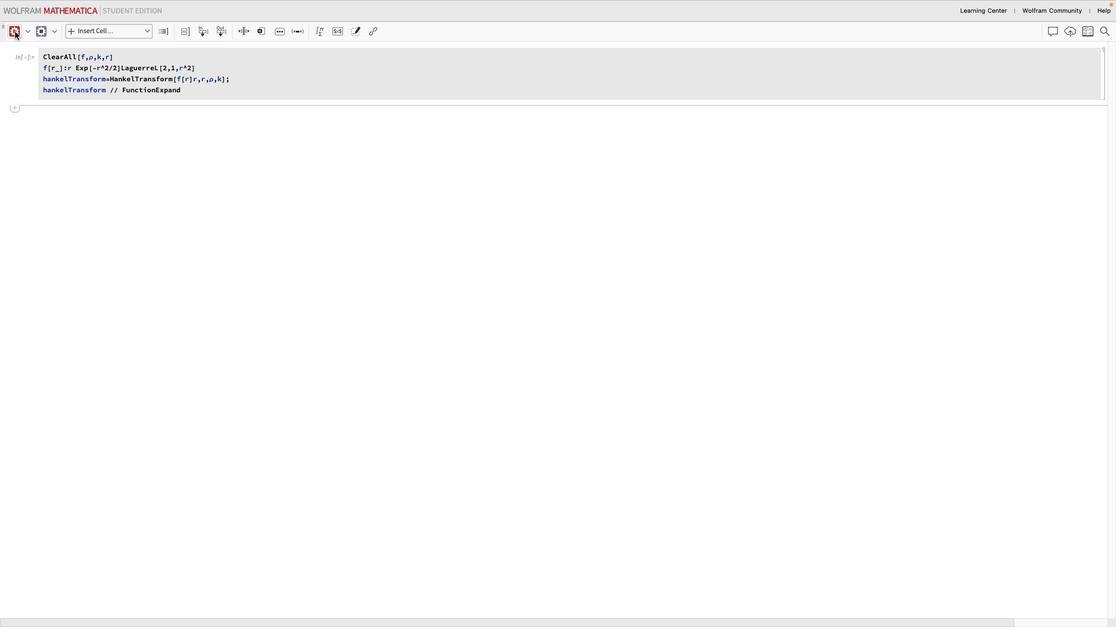 
Action: Mouse pressed left at (15, 31)
Screenshot: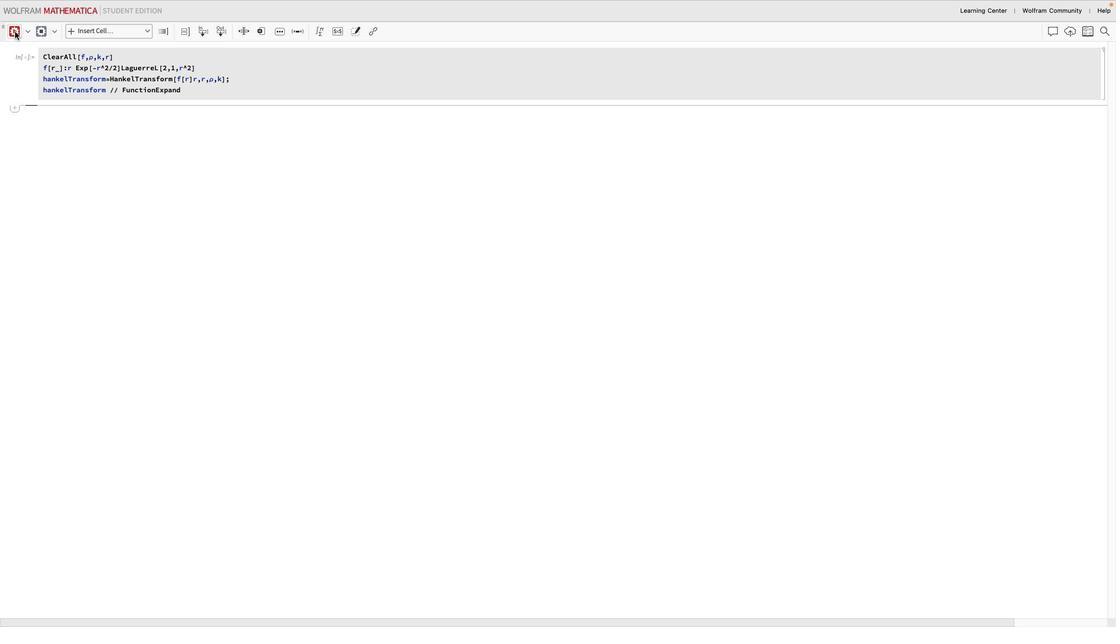 
Action: Mouse moved to (43, 30)
Screenshot: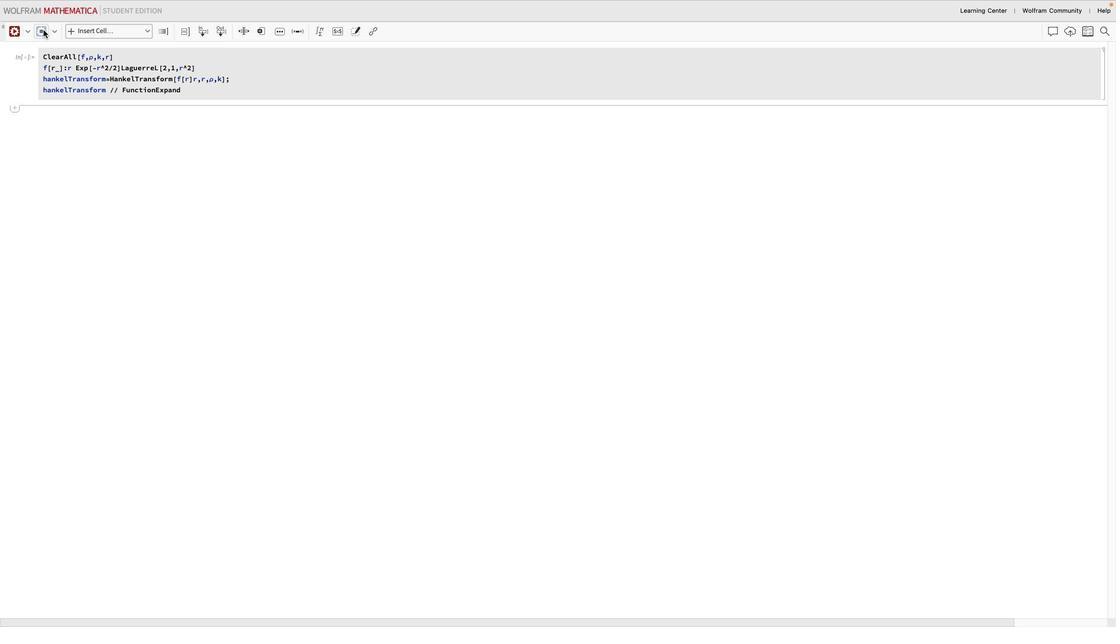 
Action: Mouse pressed left at (43, 30)
Screenshot: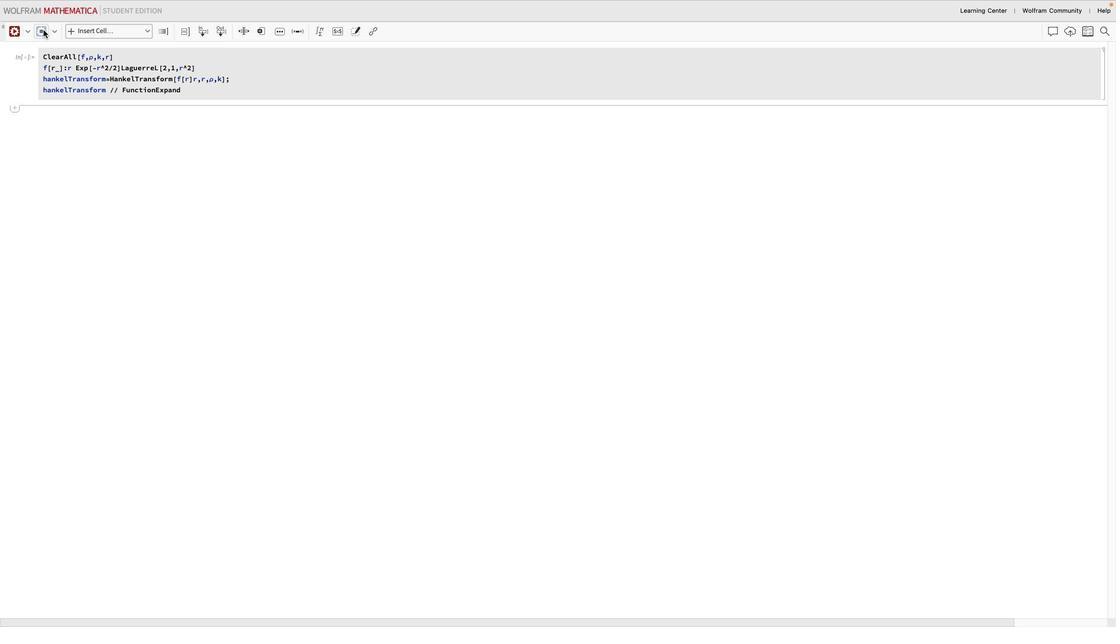 
Action: Mouse moved to (55, 29)
Screenshot: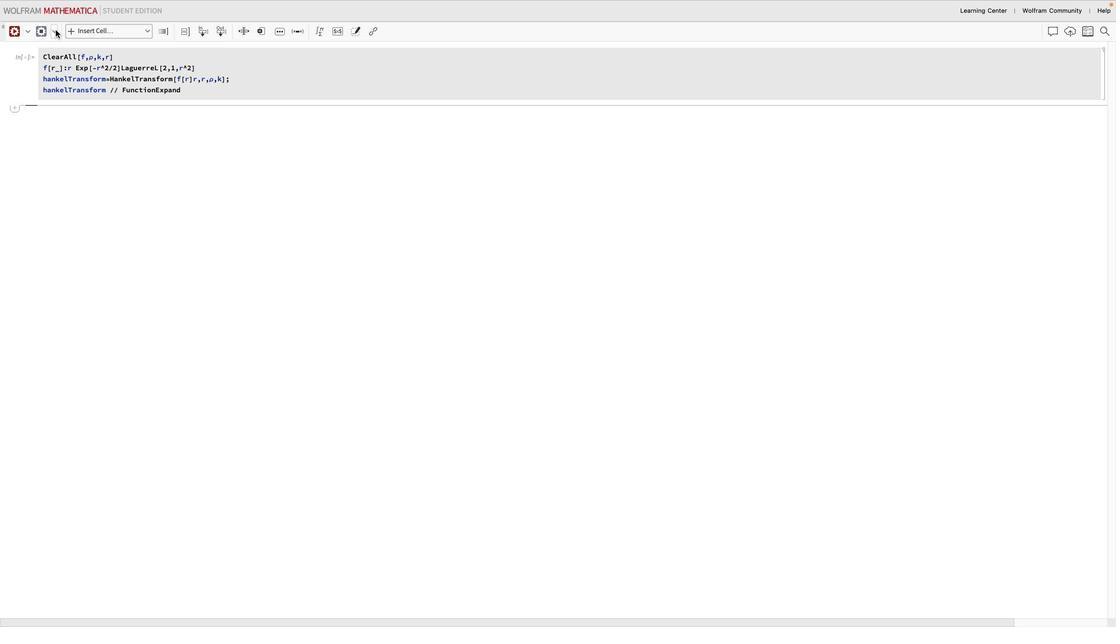 
Action: Mouse pressed left at (55, 29)
Screenshot: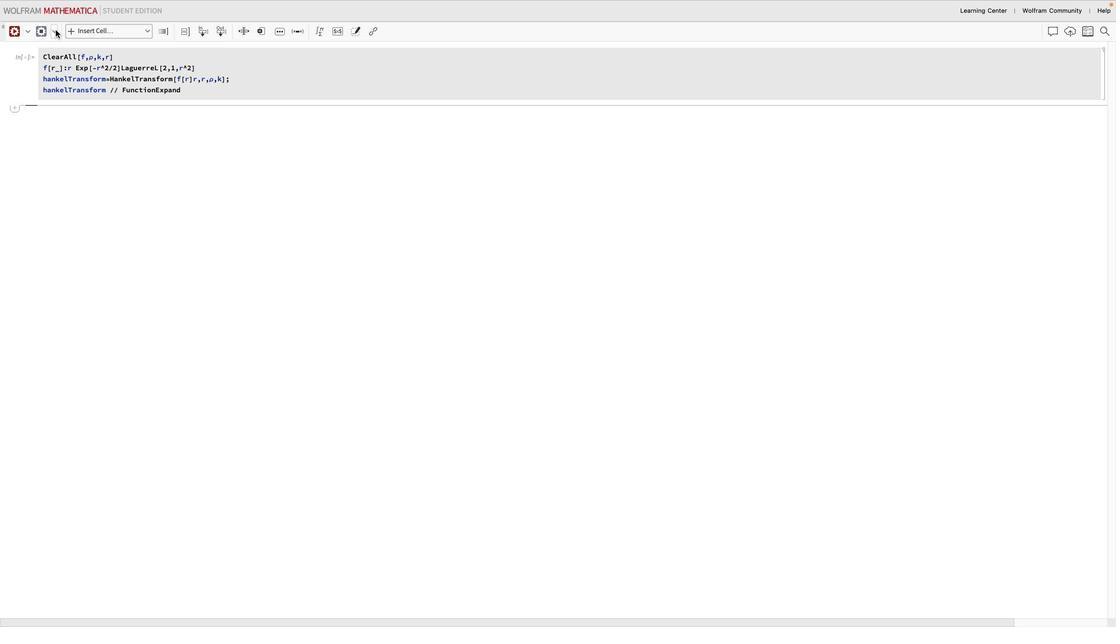 
Action: Mouse moved to (15, 29)
Screenshot: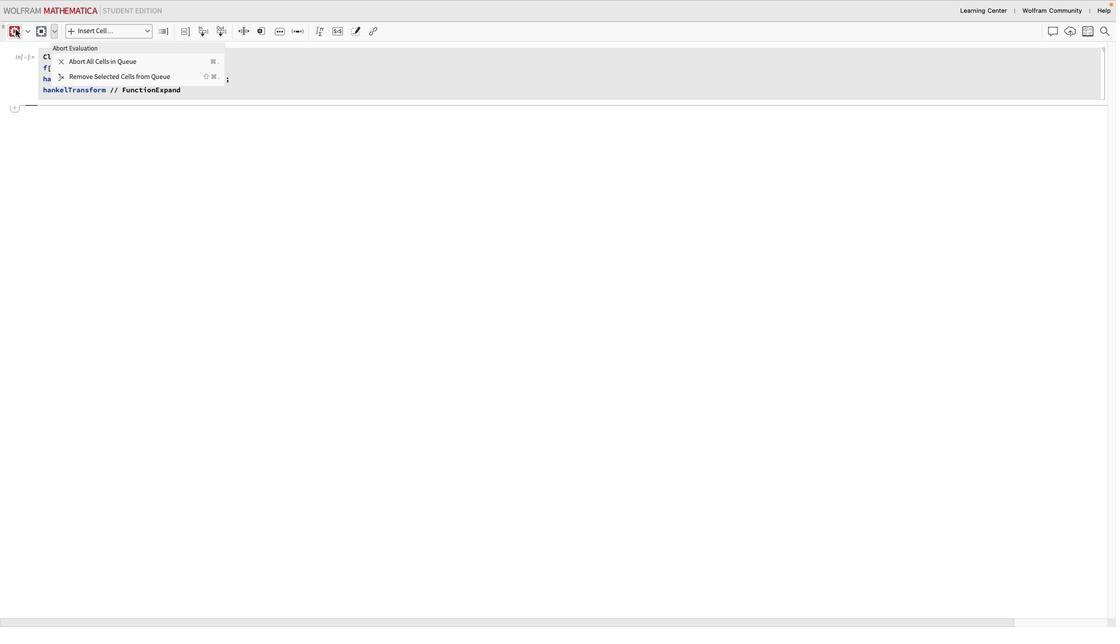 
Action: Mouse pressed left at (15, 29)
Screenshot: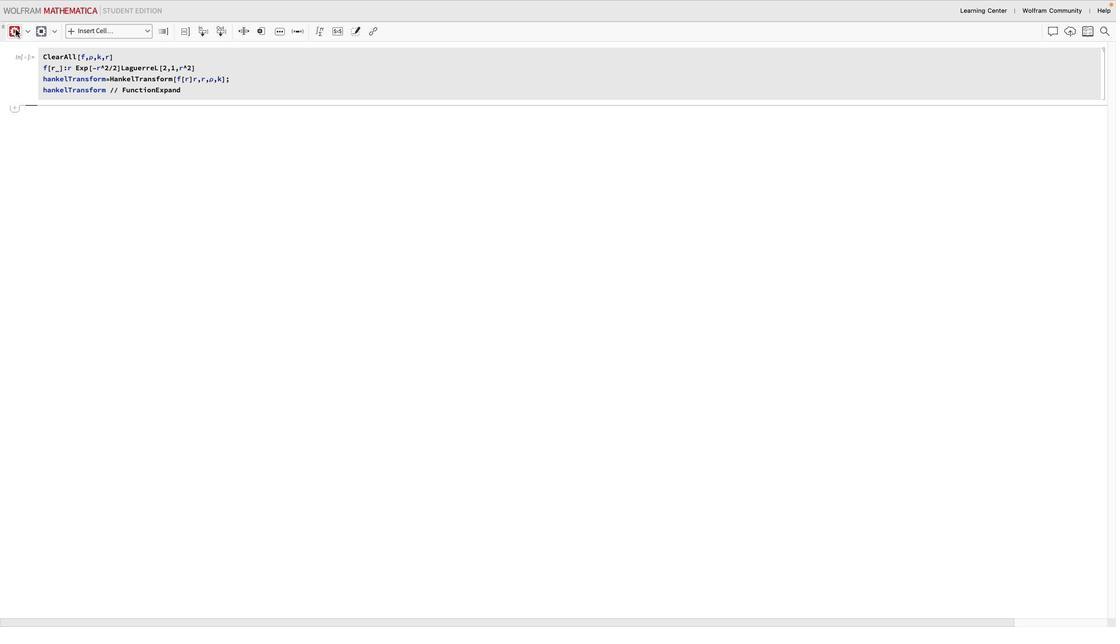 
Action: Mouse moved to (297, 9)
Screenshot: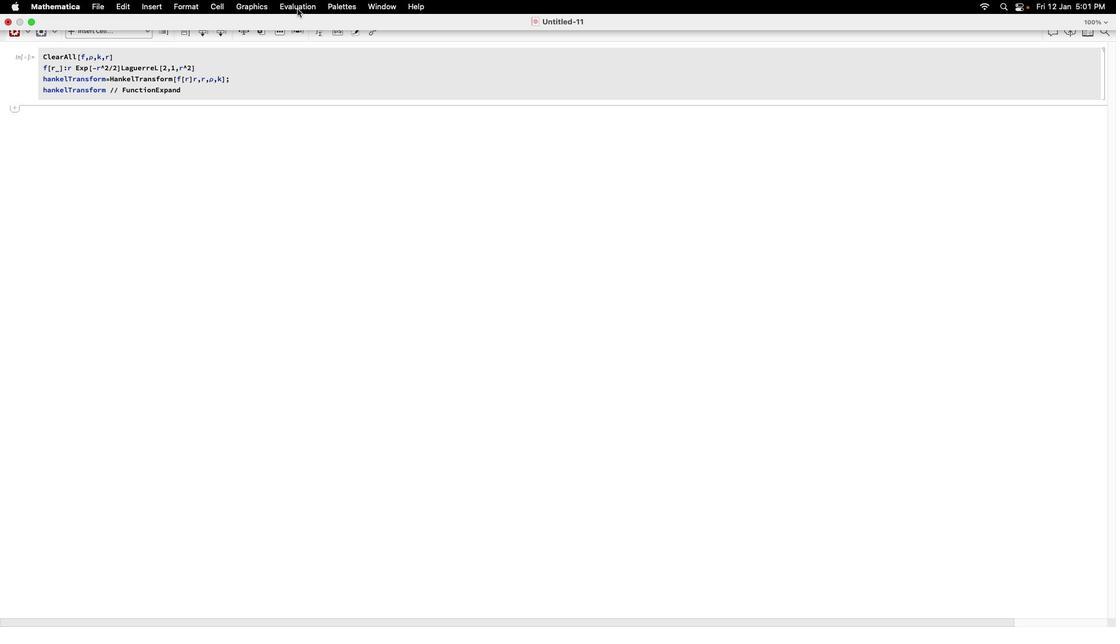 
Action: Mouse pressed left at (297, 9)
Screenshot: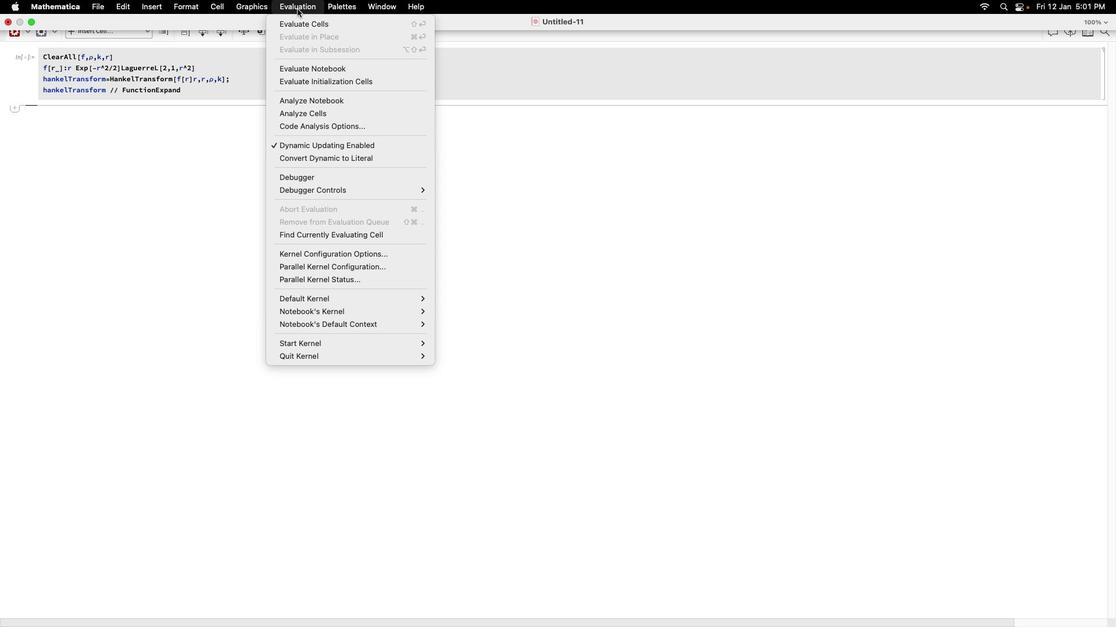 
Action: Mouse moved to (458, 357)
Screenshot: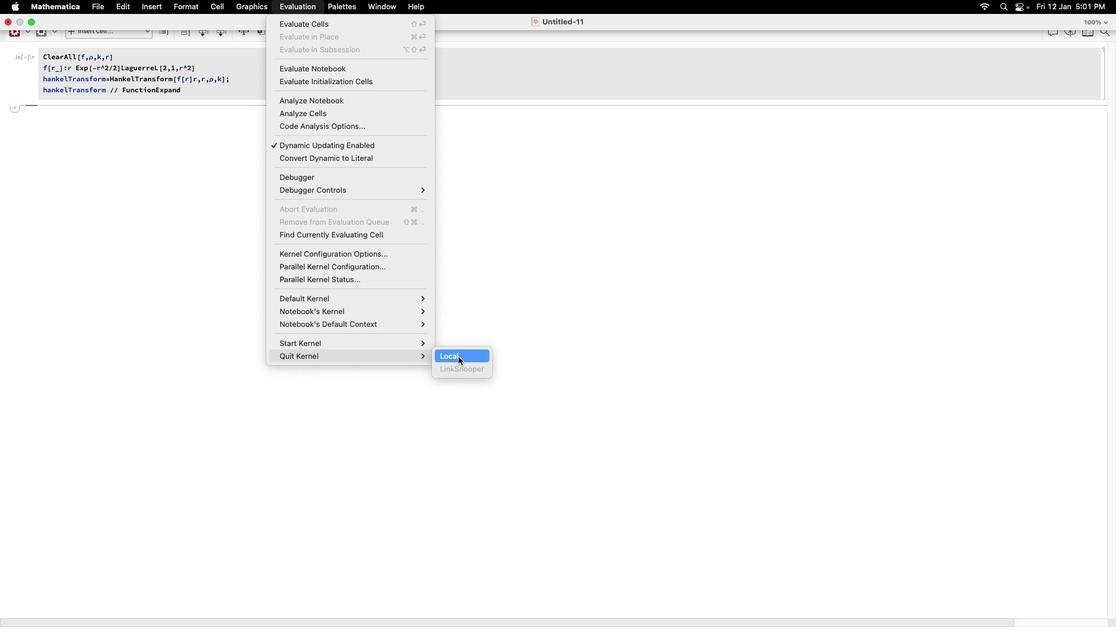
Action: Mouse pressed left at (458, 357)
Screenshot: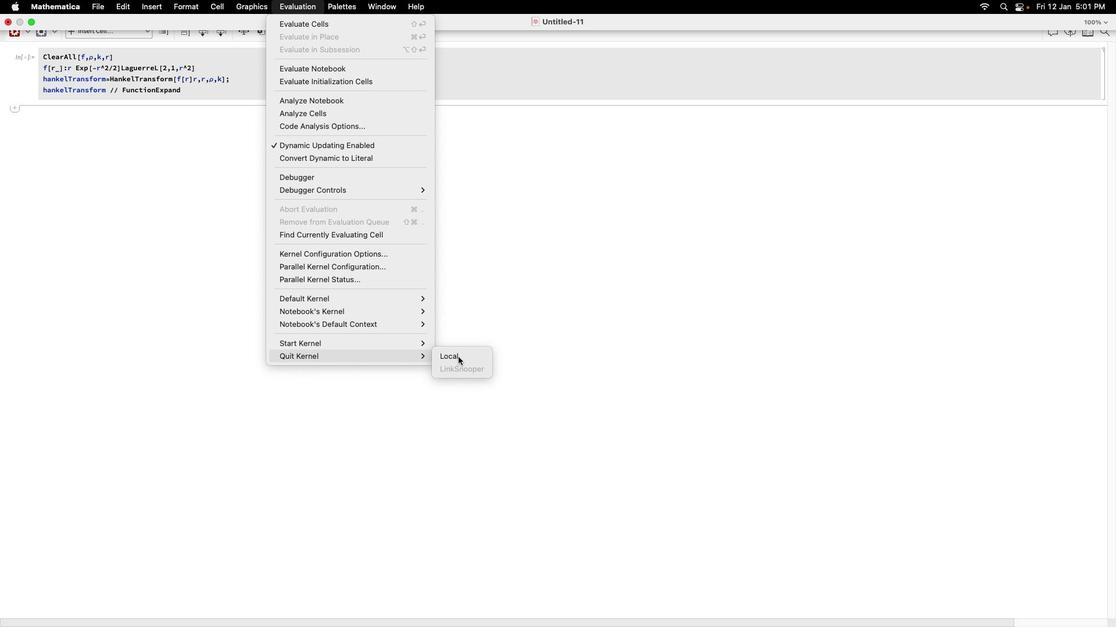 
Action: Mouse moved to (568, 220)
Screenshot: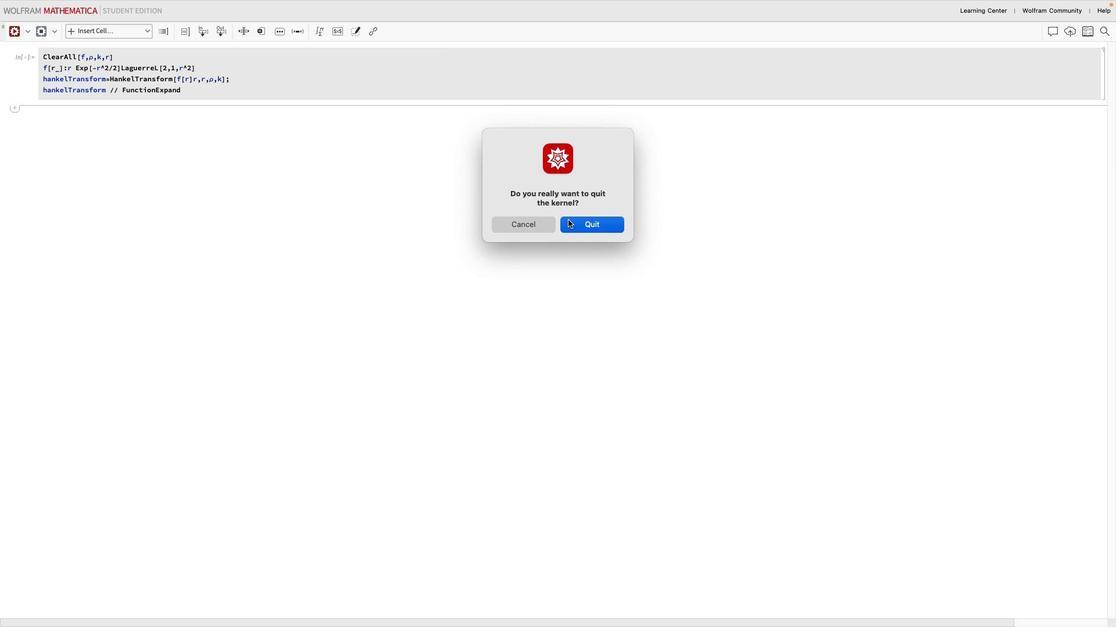 
Action: Mouse pressed left at (568, 220)
Screenshot: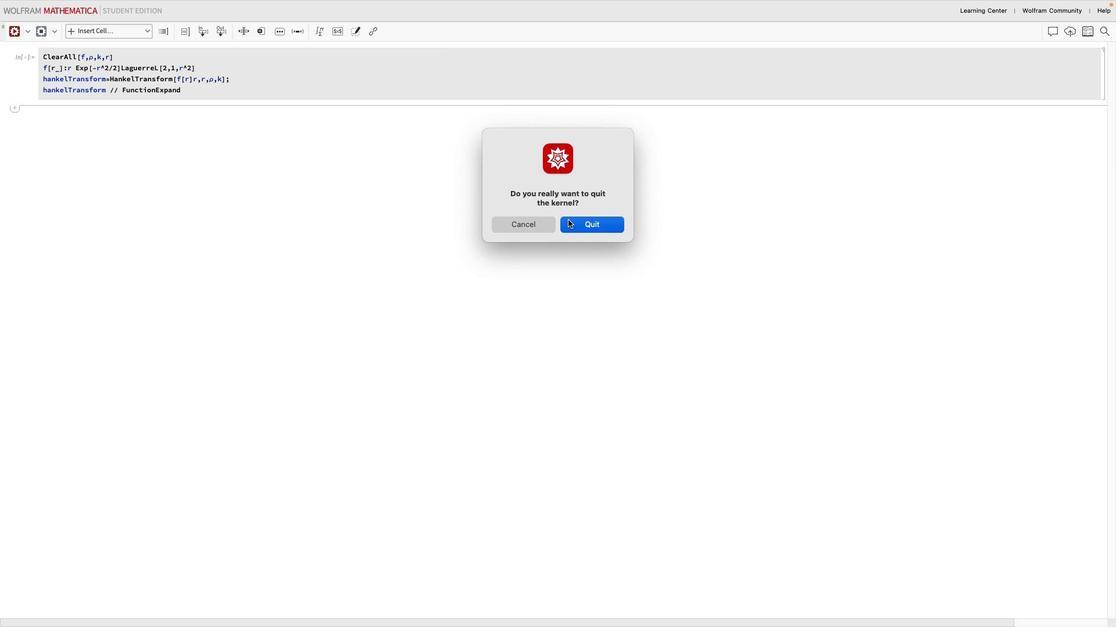 
Action: Mouse moved to (191, 81)
Screenshot: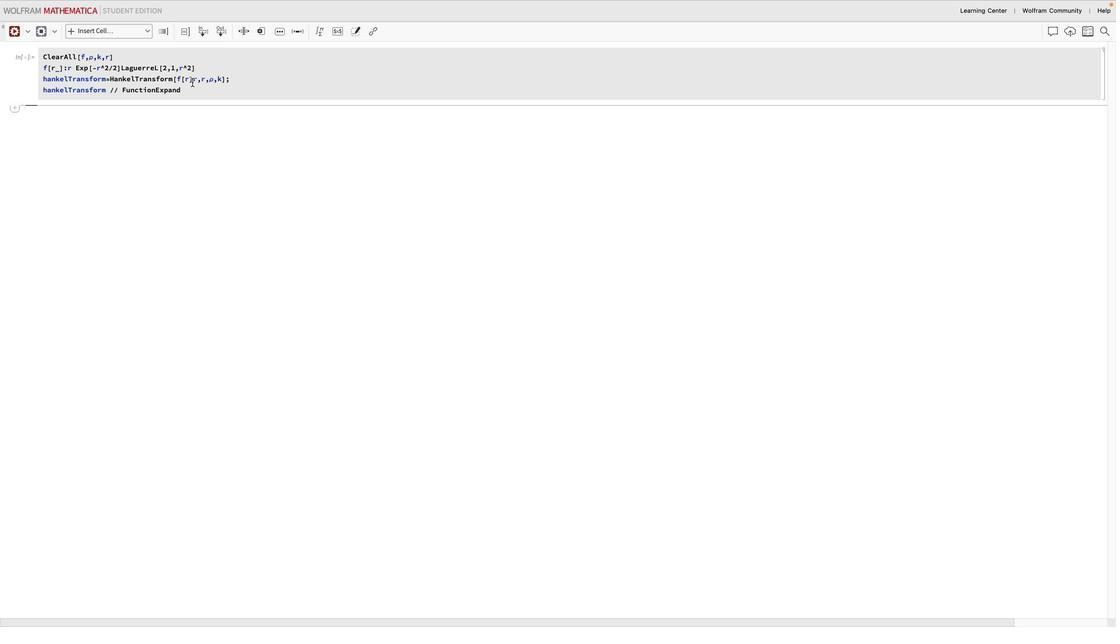 
Action: Mouse pressed left at (191, 81)
Screenshot: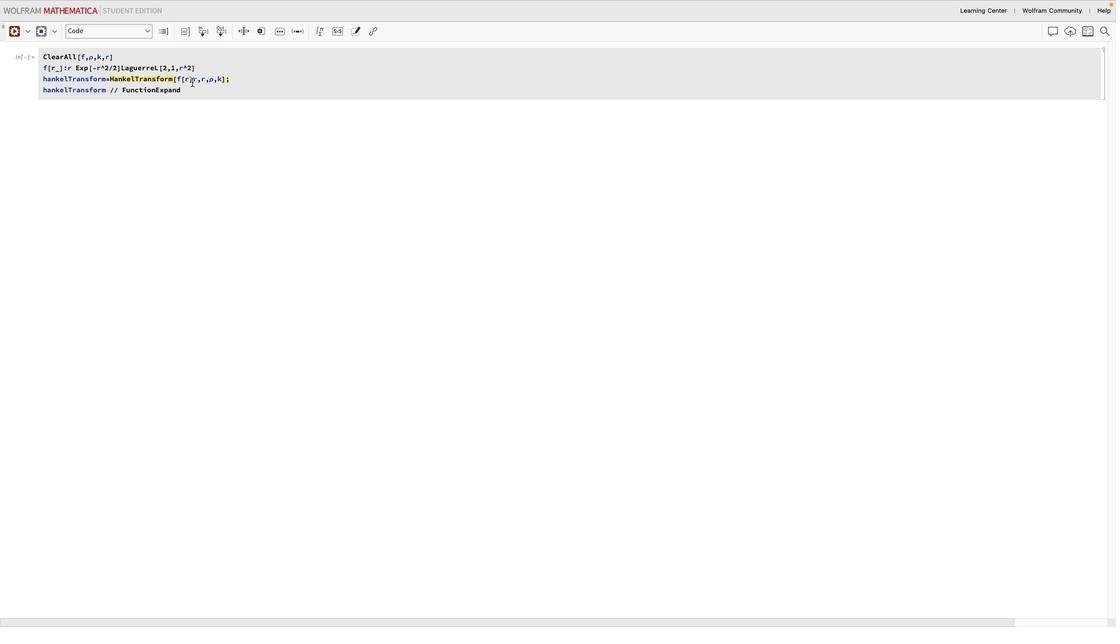 
Action: Mouse moved to (204, 81)
Screenshot: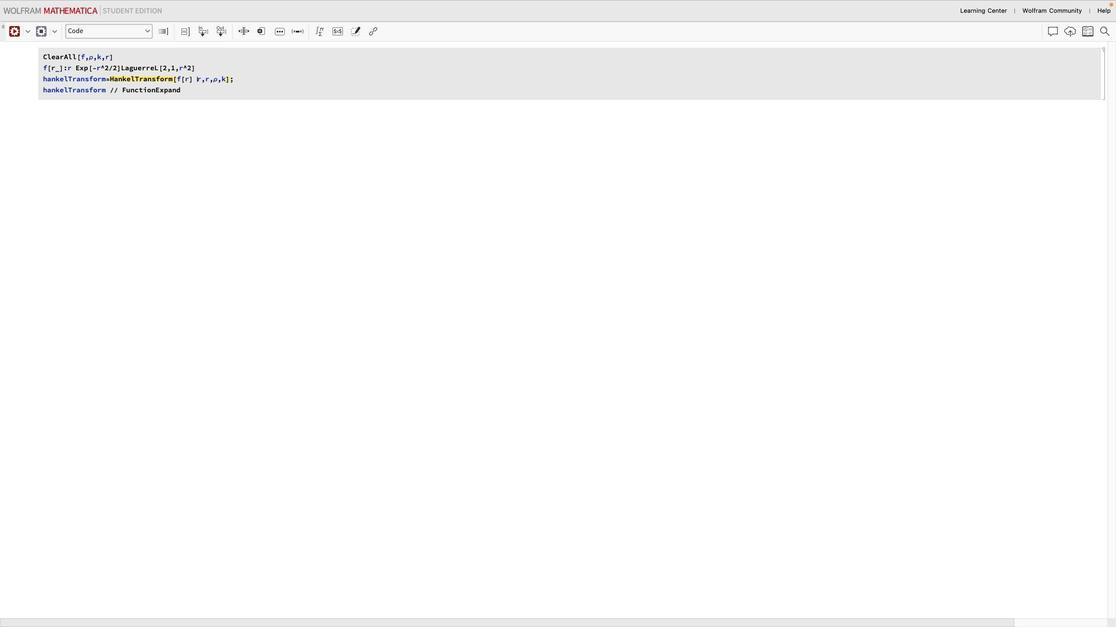 
Action: Key pressed Key.space
Screenshot: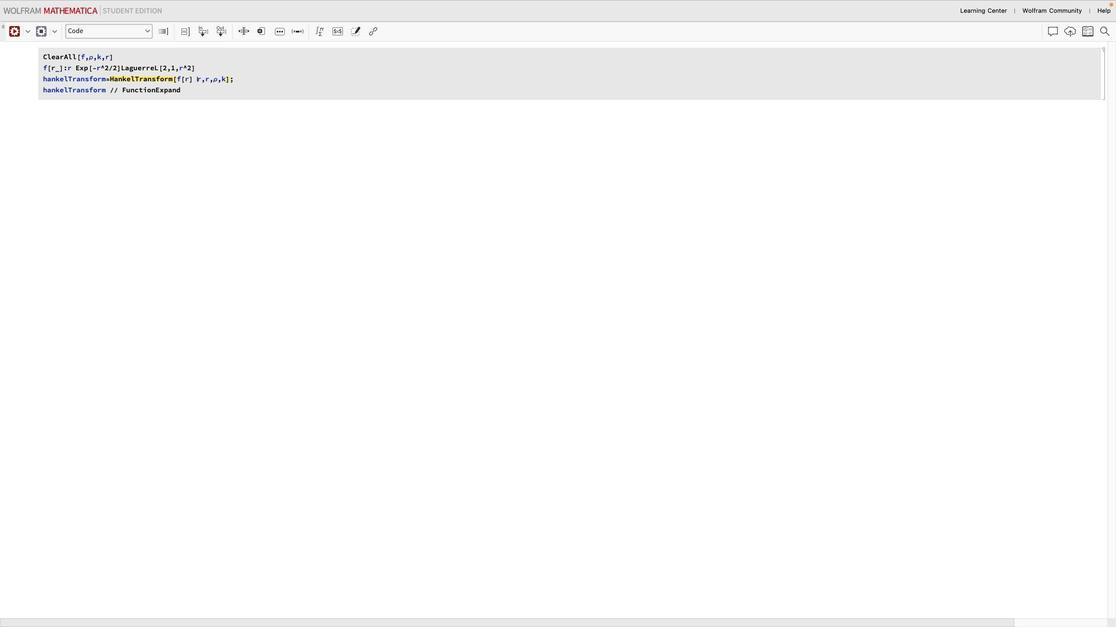 
Action: Mouse moved to (247, 85)
Screenshot: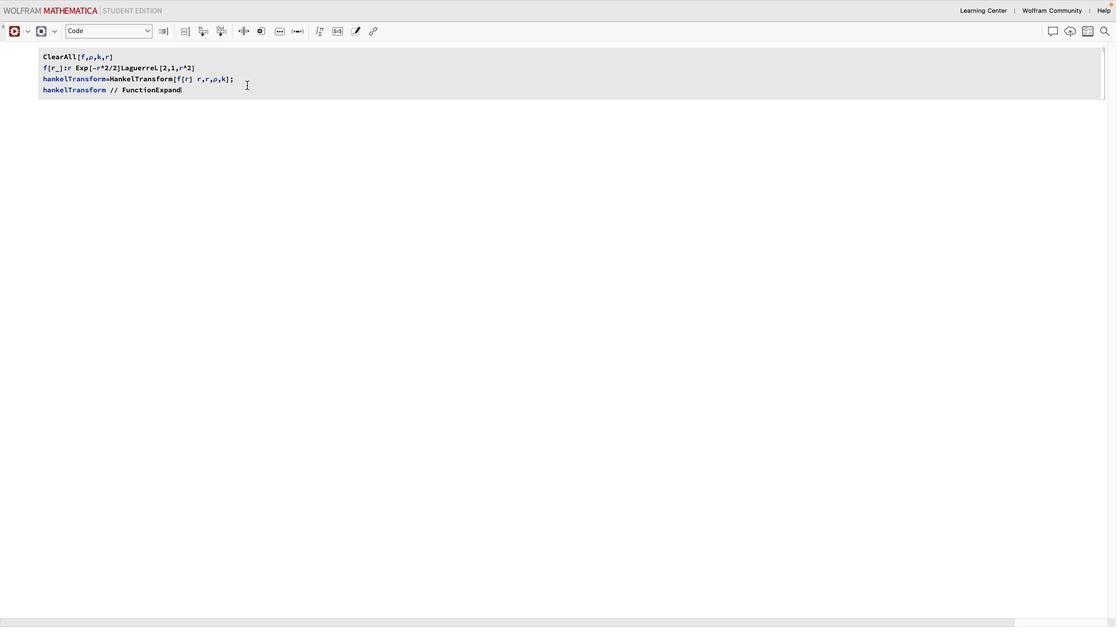 
Action: Mouse pressed left at (247, 85)
Screenshot: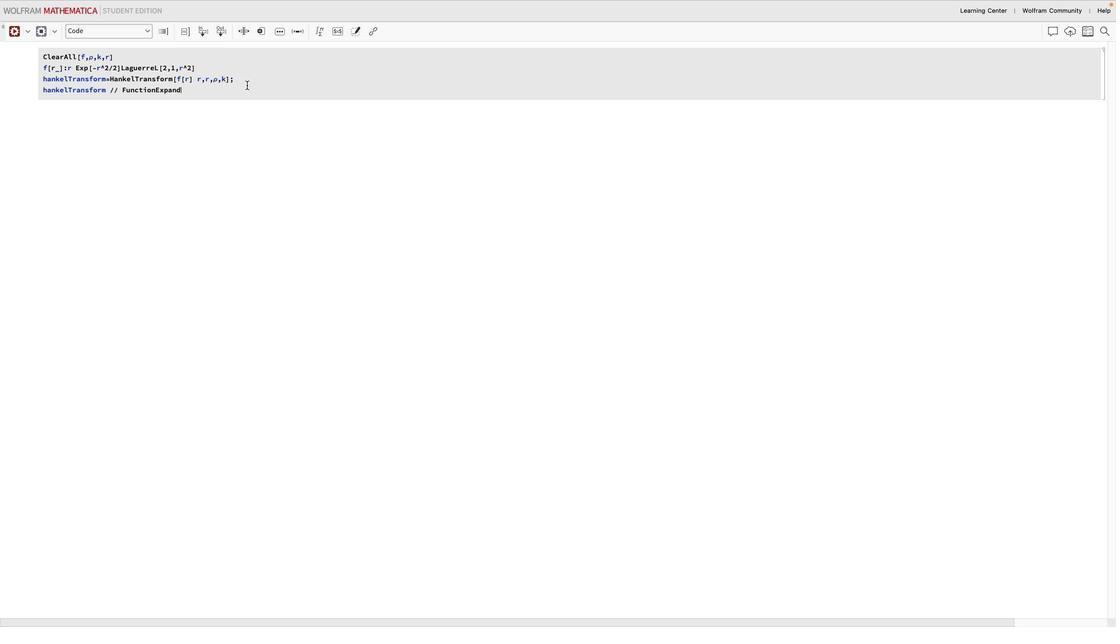 
Action: Mouse moved to (13, 31)
Screenshot: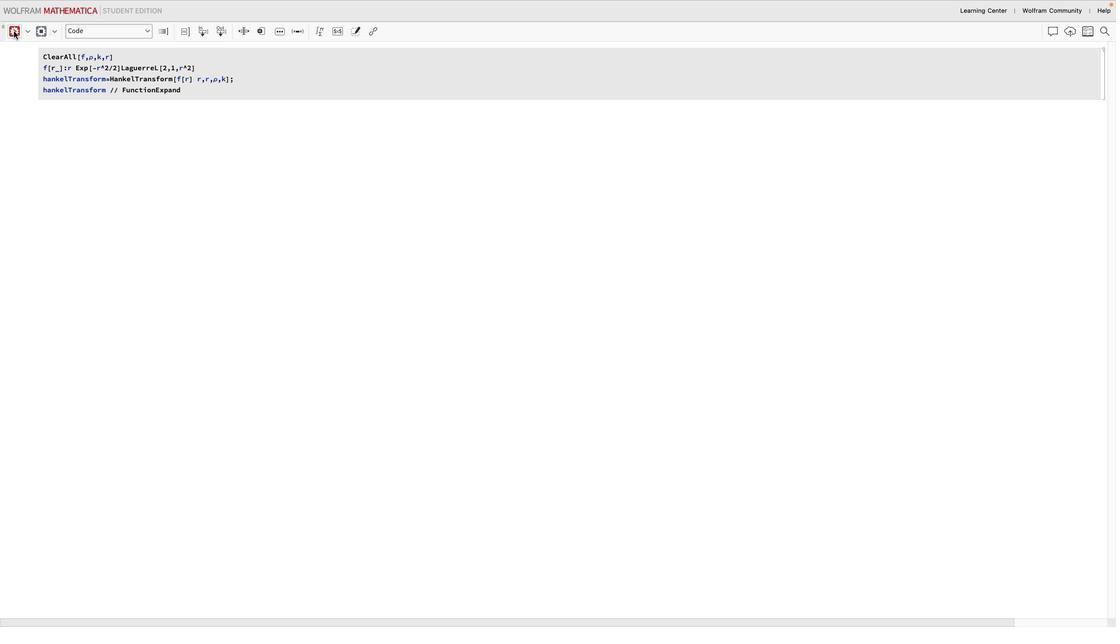 
Action: Mouse pressed left at (13, 31)
Screenshot: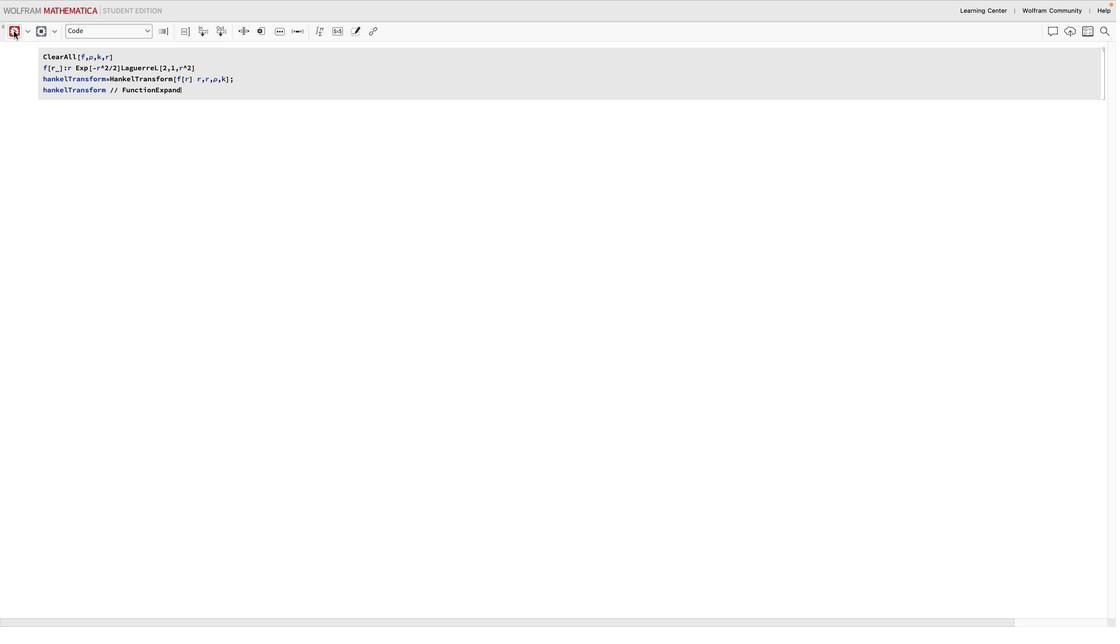 
Action: Mouse moved to (555, 335)
Screenshot: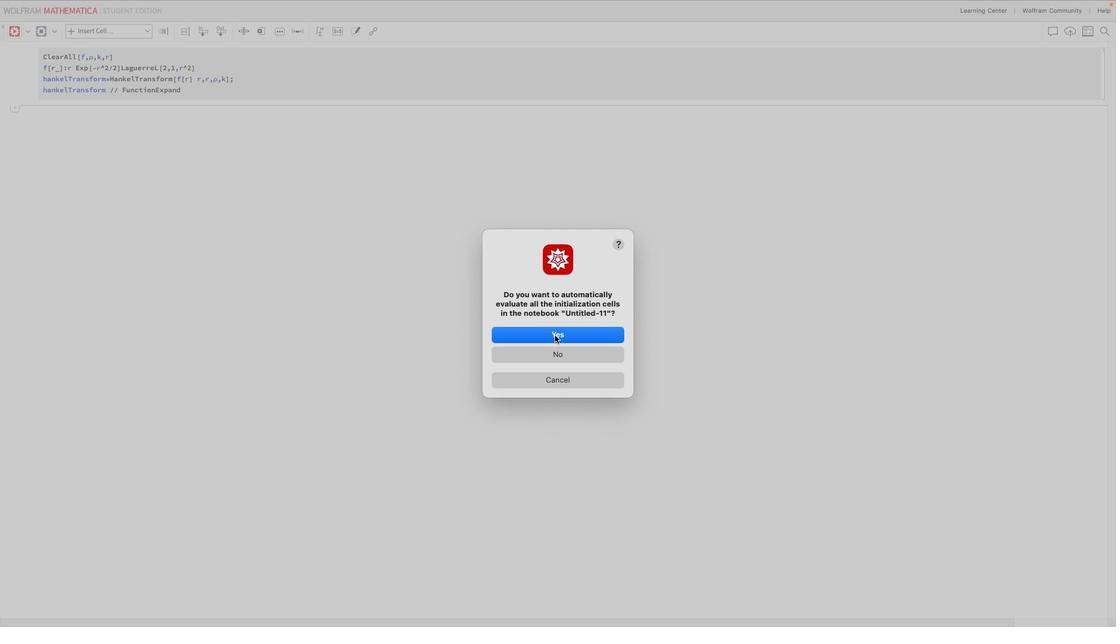 
Action: Mouse pressed left at (555, 335)
Screenshot: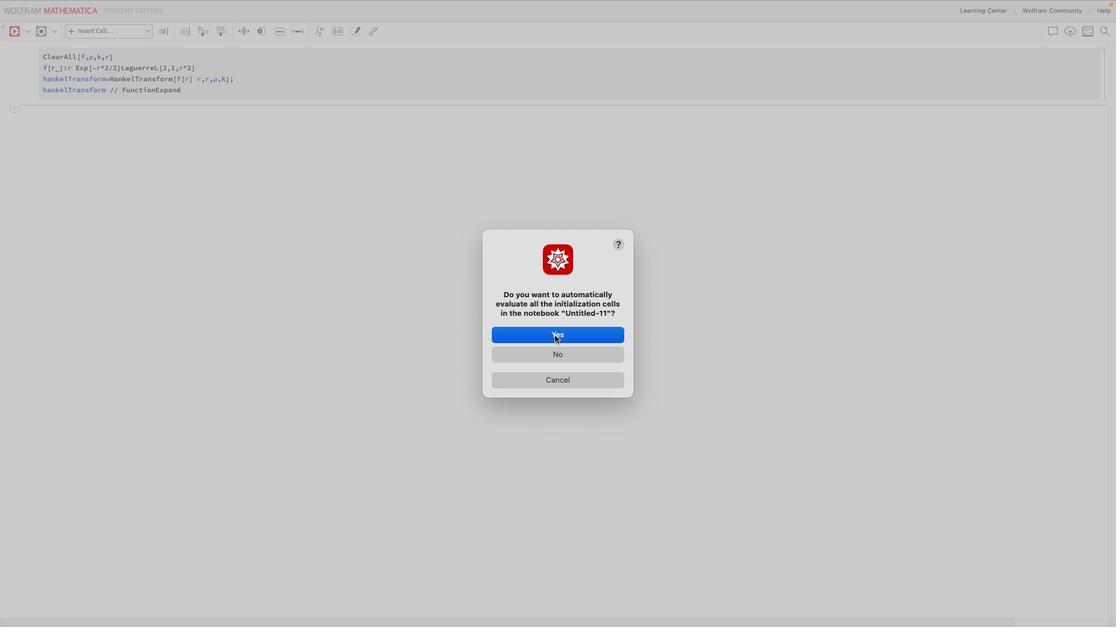 
Action: Mouse moved to (1092, 52)
Screenshot: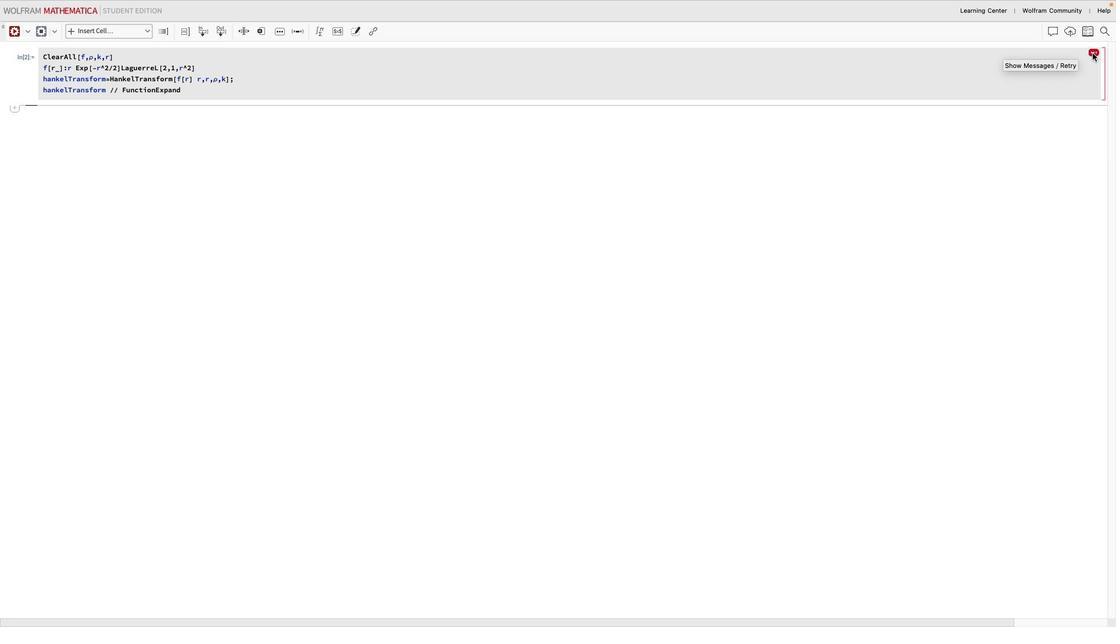 
Action: Mouse pressed left at (1092, 52)
Screenshot: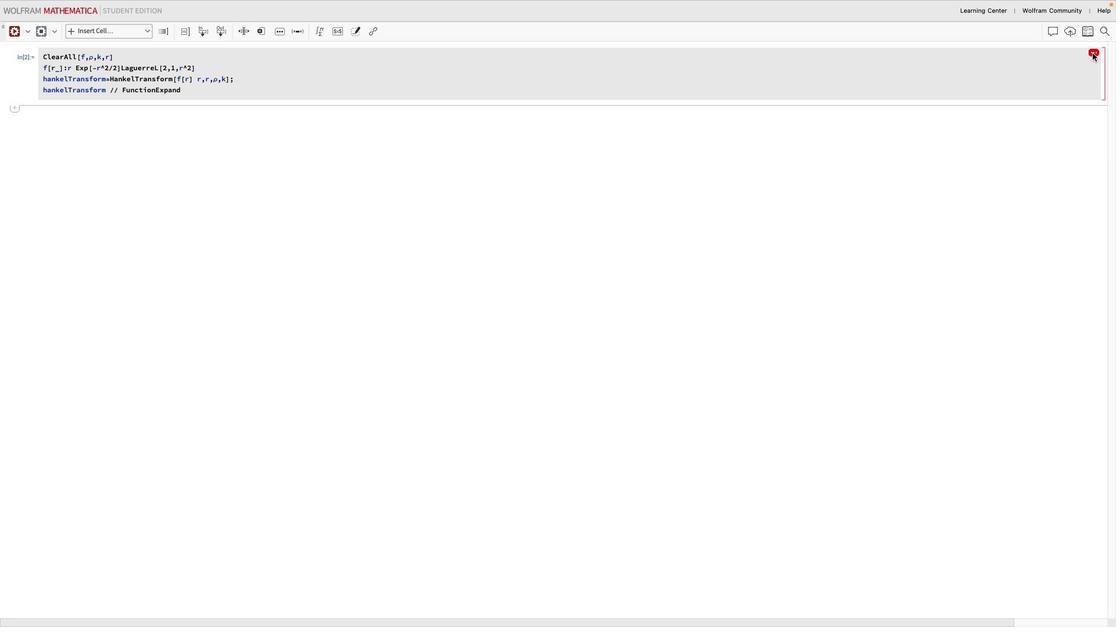 
Action: Mouse moved to (63, 69)
Screenshot: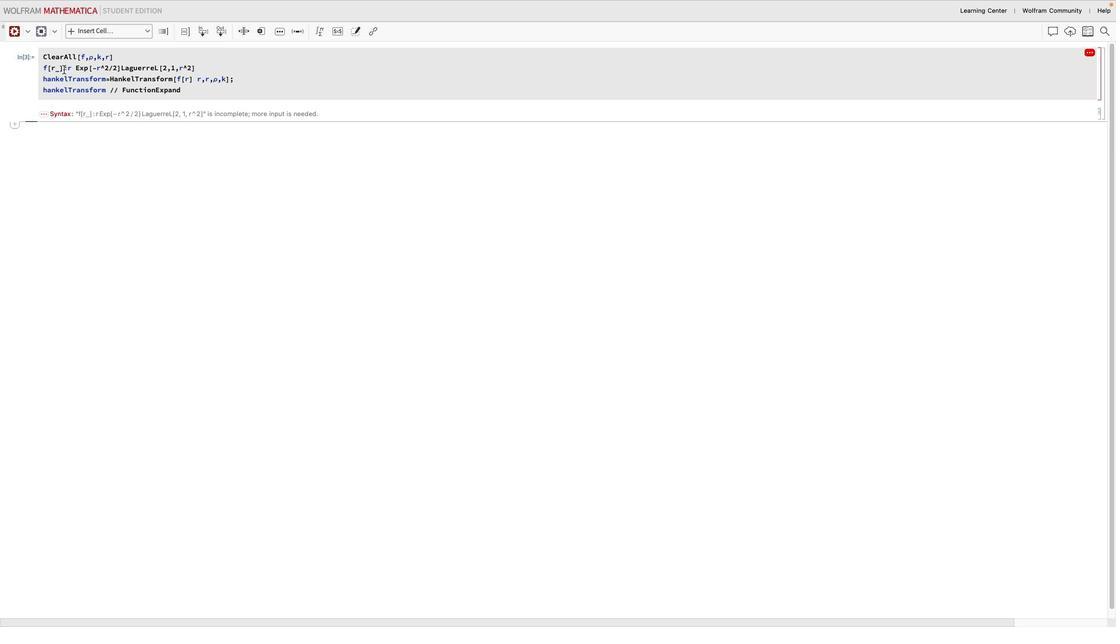 
Action: Mouse pressed left at (63, 69)
Screenshot: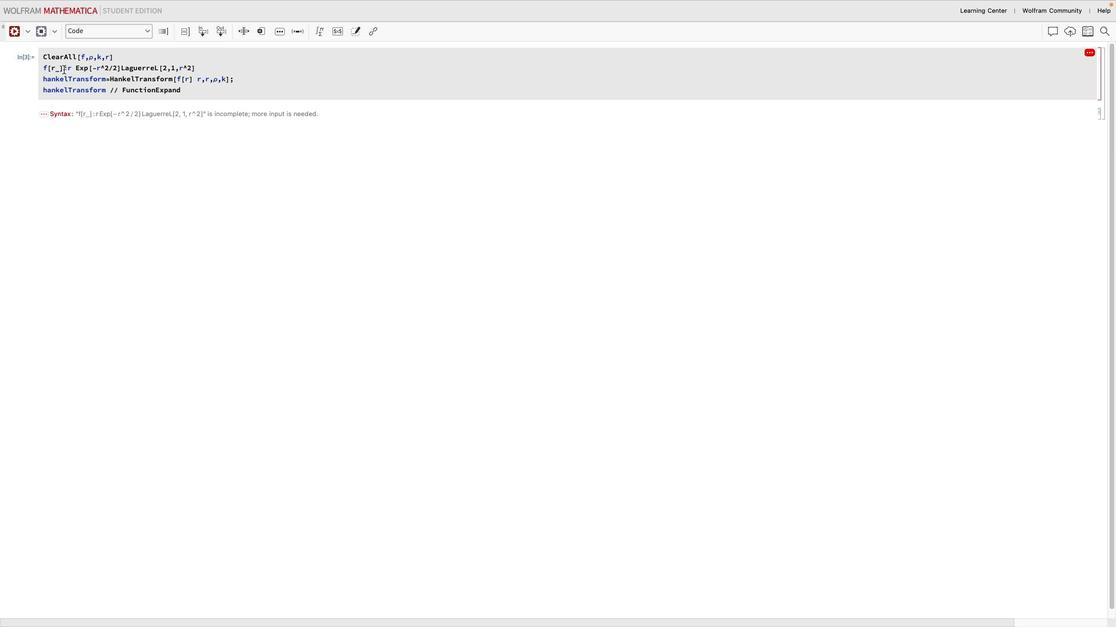 
Action: Mouse moved to (68, 69)
Screenshot: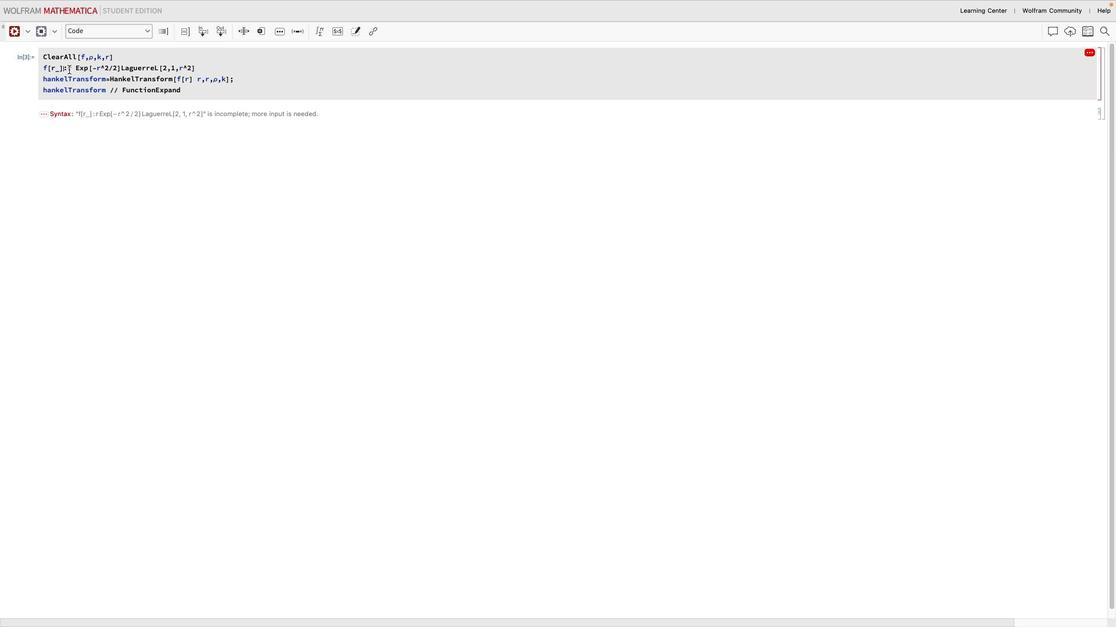 
Action: Mouse pressed left at (68, 69)
Screenshot: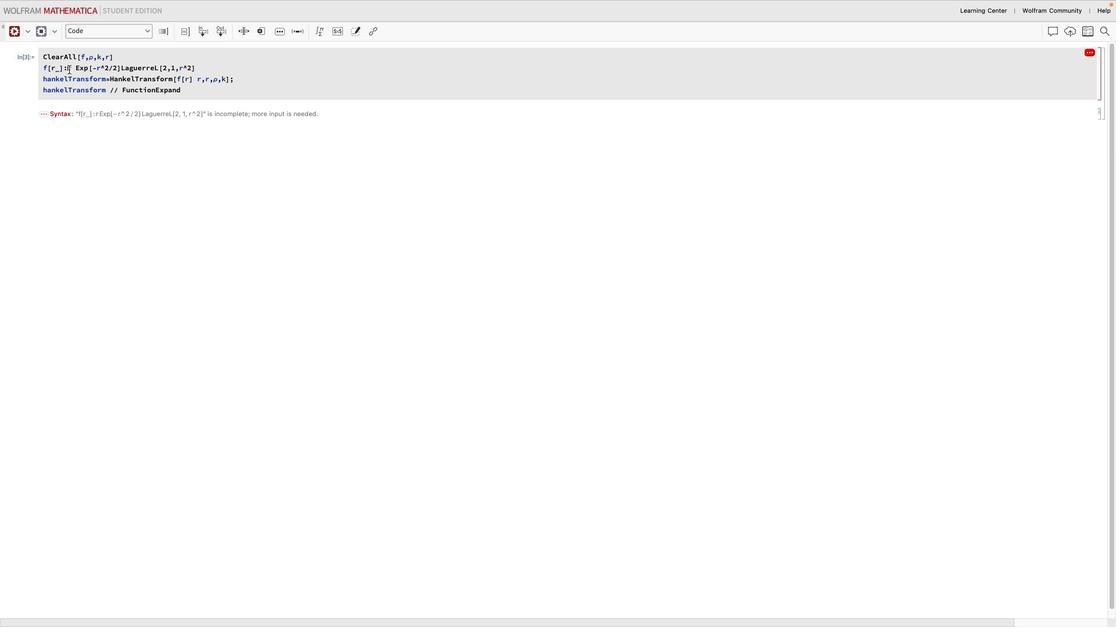 
Action: Mouse moved to (72, 70)
Screenshot: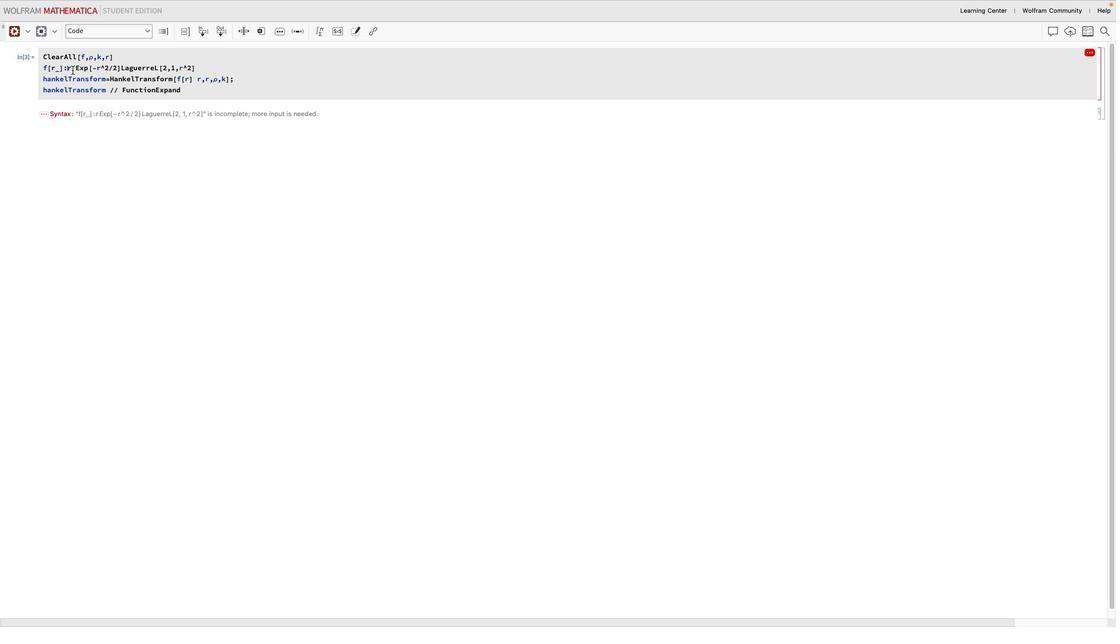 
Action: Key pressed '='
Screenshot: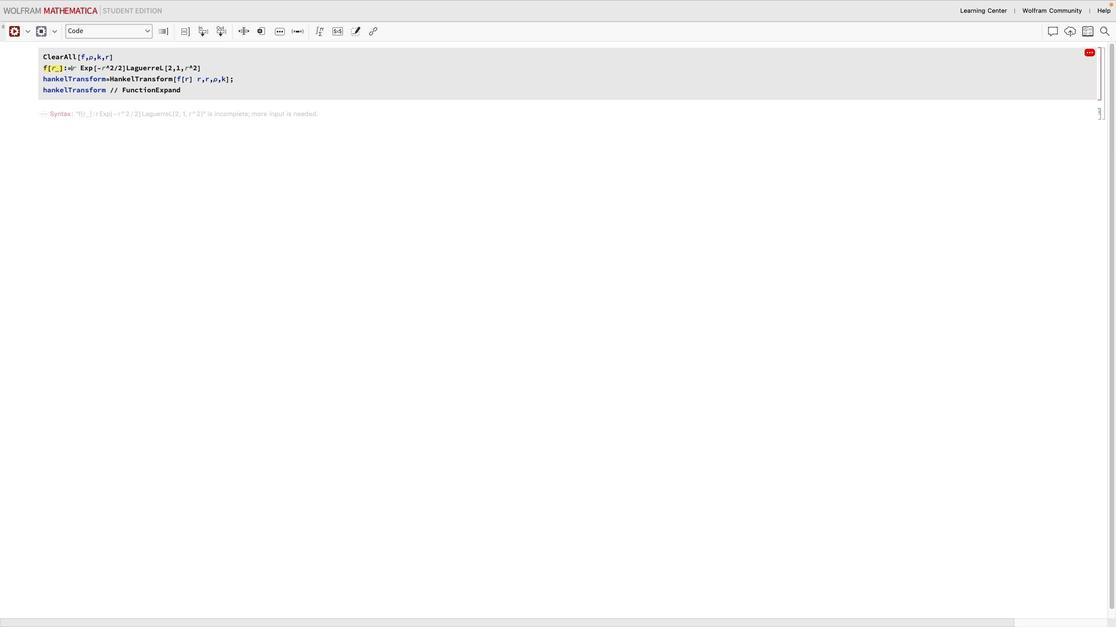 
Action: Mouse moved to (249, 74)
Screenshot: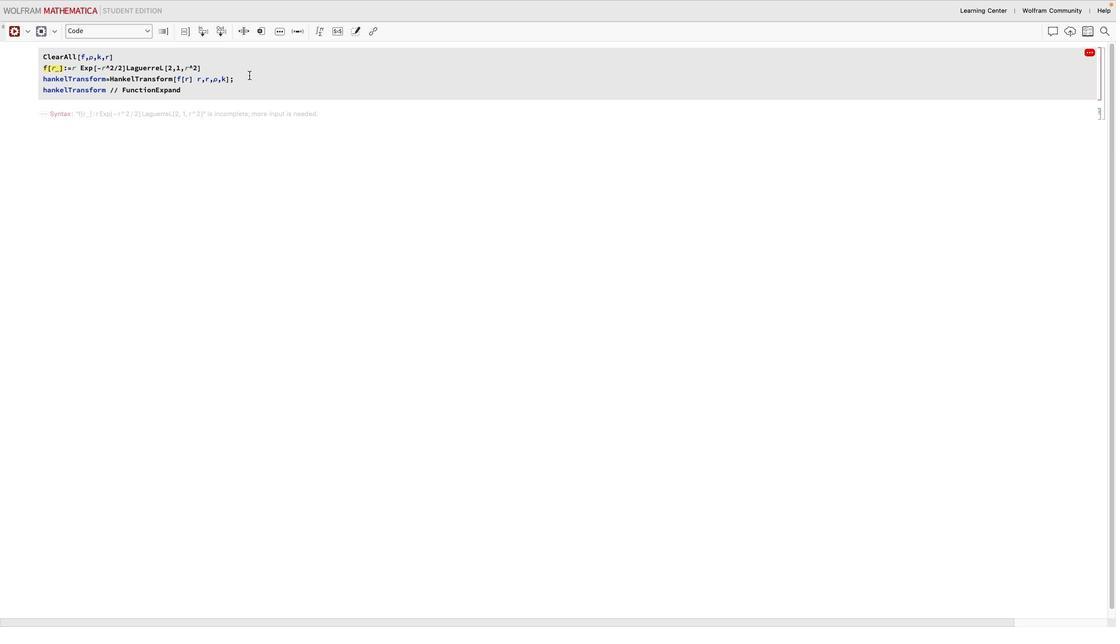
Action: Mouse pressed left at (249, 74)
Screenshot: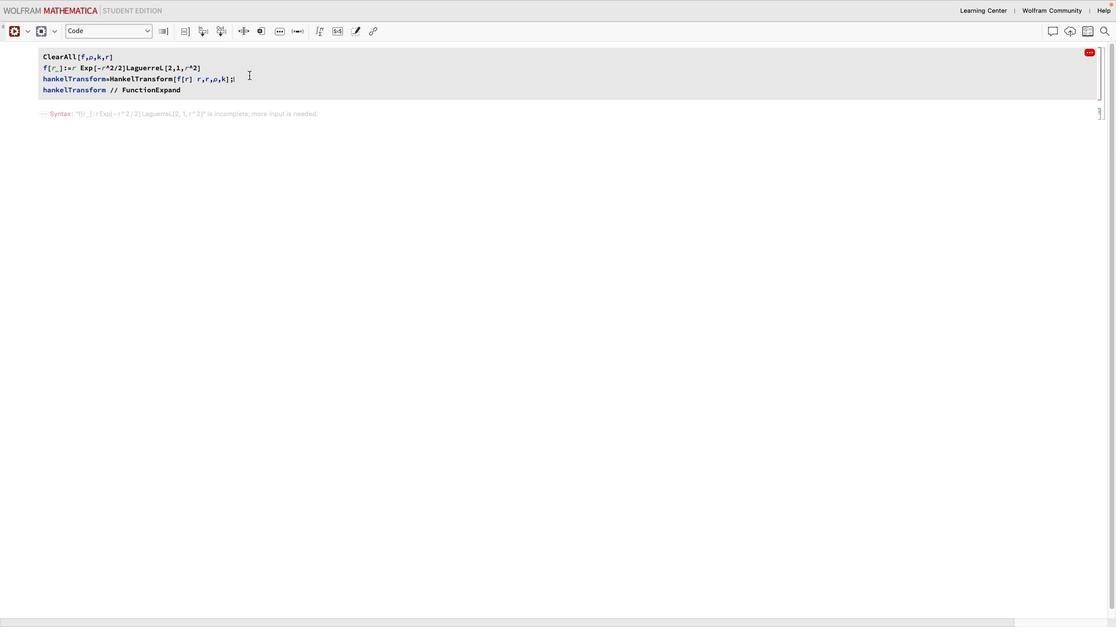 
Action: Mouse moved to (11, 34)
Screenshot: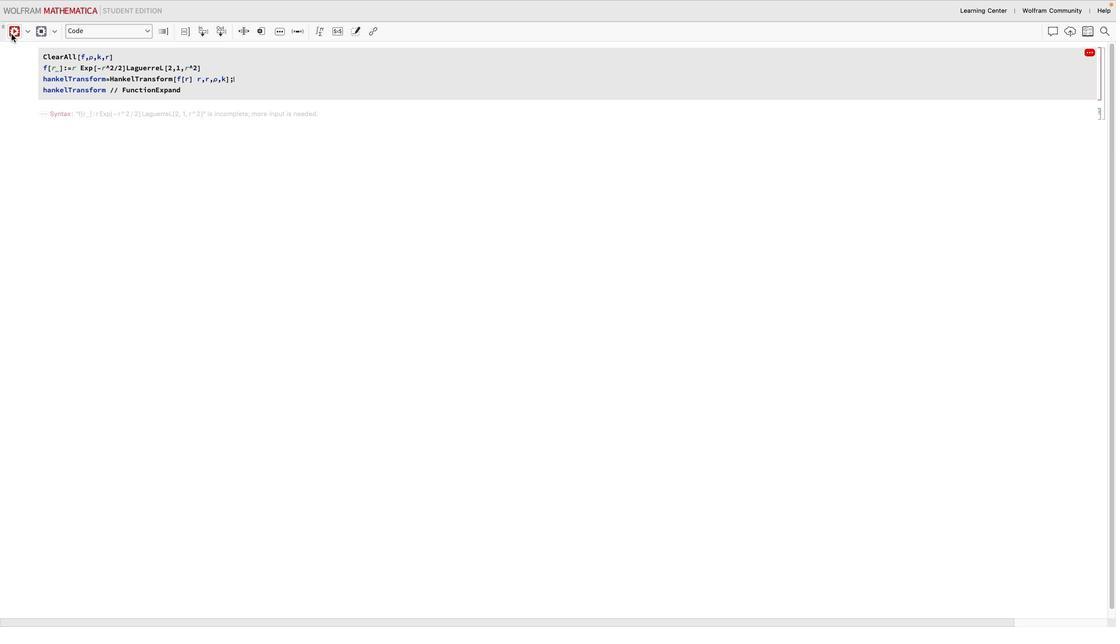 
Action: Mouse pressed left at (11, 34)
Screenshot: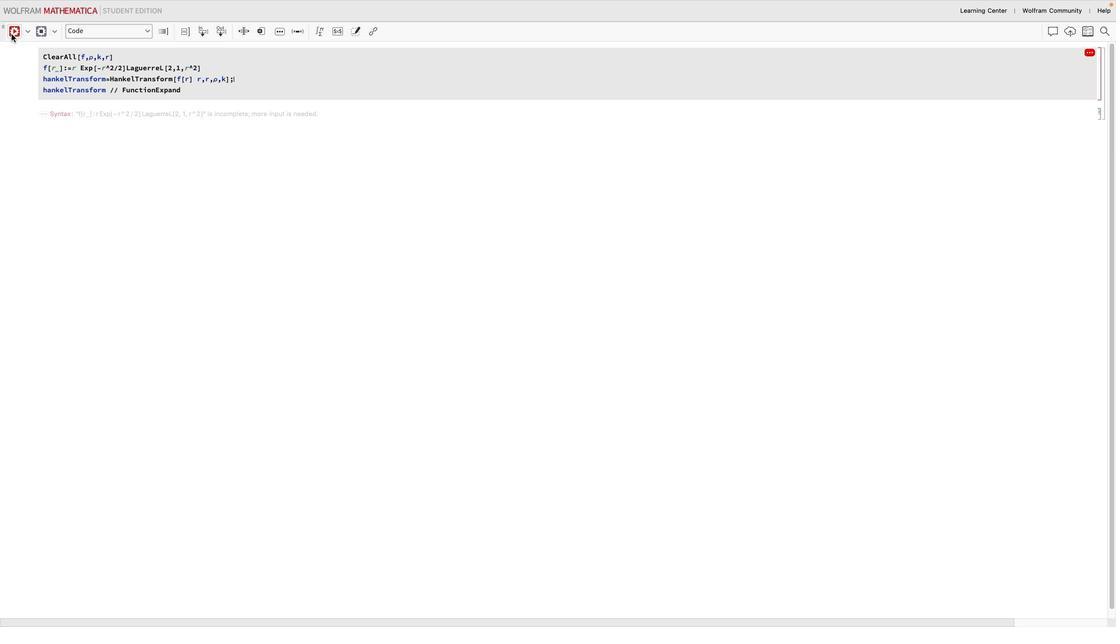 
Action: Mouse moved to (113, 60)
Screenshot: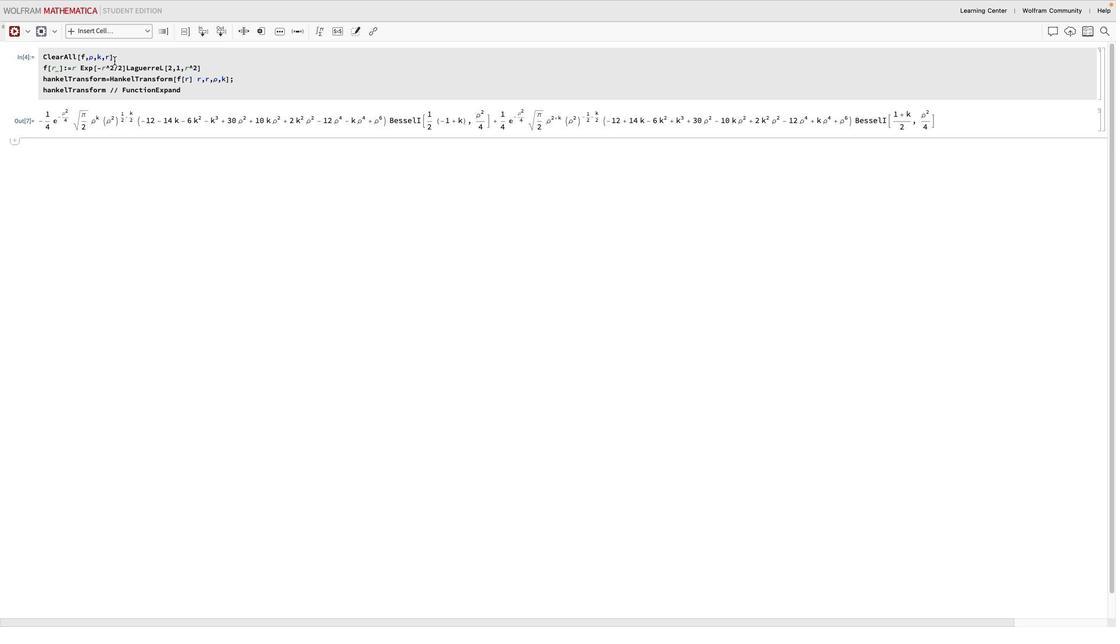 
